 Task: Open Card Card0000000148 in Board Board0000000037 in Workspace WS0000000013 in Trello. Add Member Nikrathi889@gmail.com to Card Card0000000148 in Board Board0000000037 in Workspace WS0000000013 in Trello. Add Red Label titled Label0000000148 to Card Card0000000148 in Board Board0000000037 in Workspace WS0000000013 in Trello. Add Checklist CL0000000148 to Card Card0000000148 in Board Board0000000037 in Workspace WS0000000013 in Trello. Add Dates with Start Date as Jul 01 2023 and Due Date as Jul 31 2023 to Card Card0000000148 in Board Board0000000037 in Workspace WS0000000013 in Trello
Action: Mouse moved to (329, 615)
Screenshot: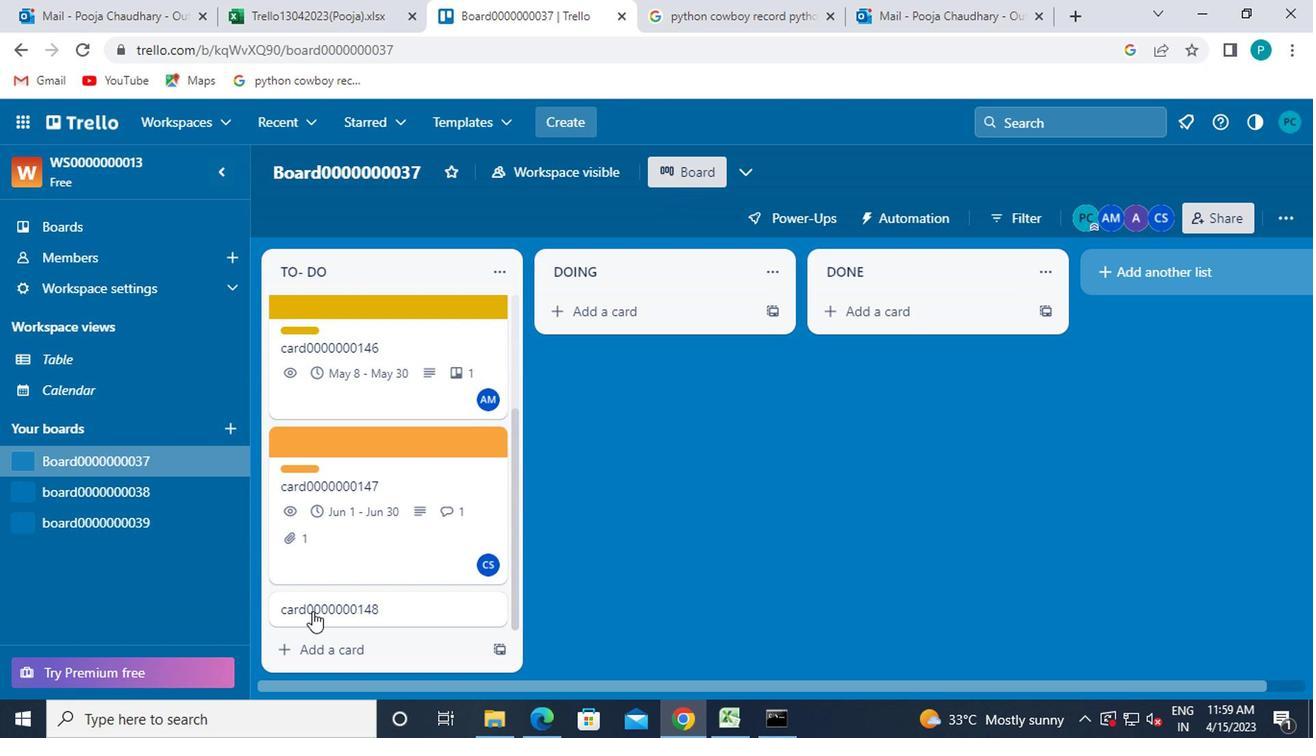
Action: Mouse pressed left at (329, 615)
Screenshot: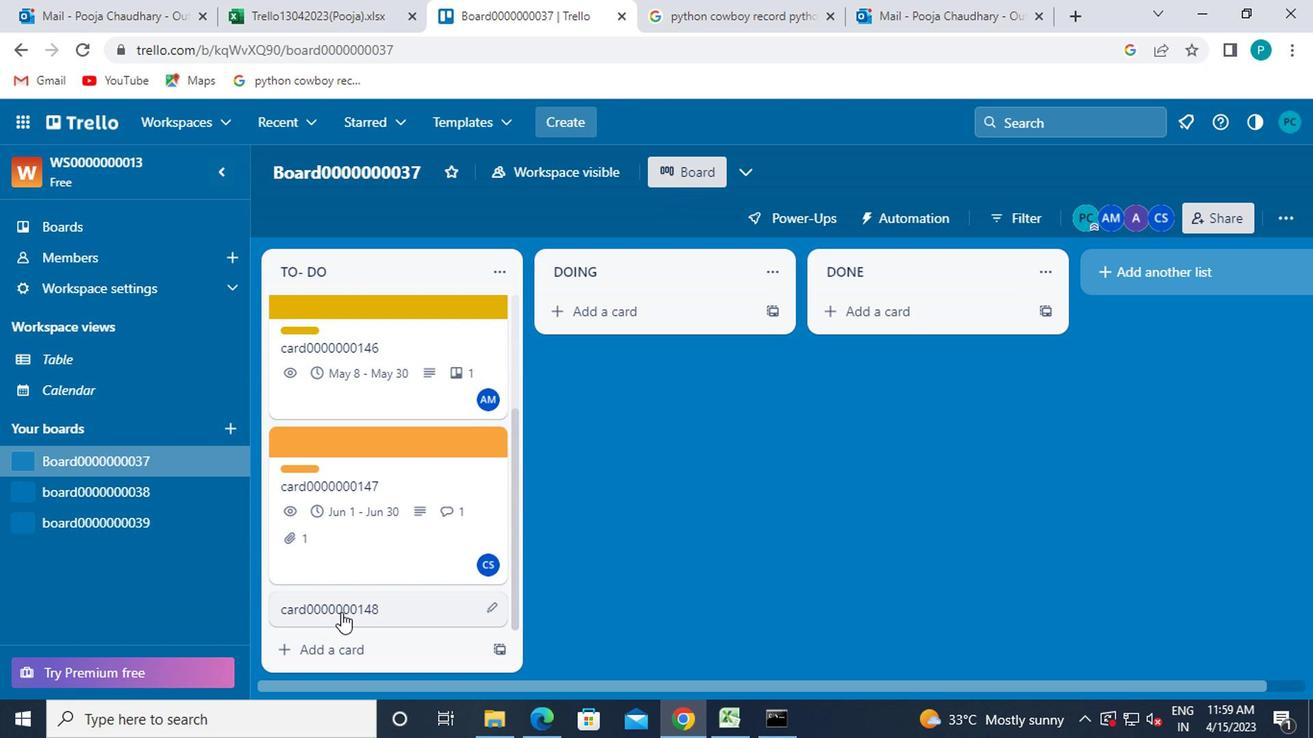 
Action: Mouse moved to (929, 344)
Screenshot: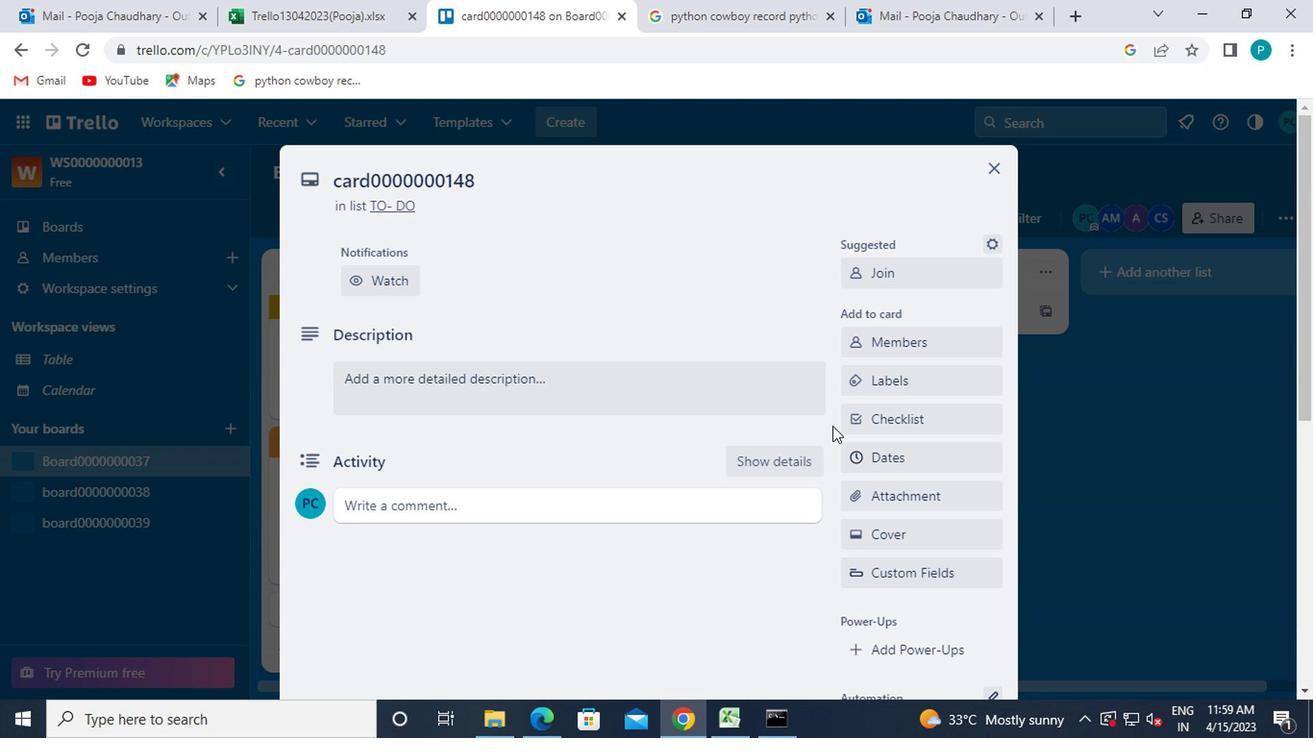 
Action: Mouse pressed left at (929, 344)
Screenshot: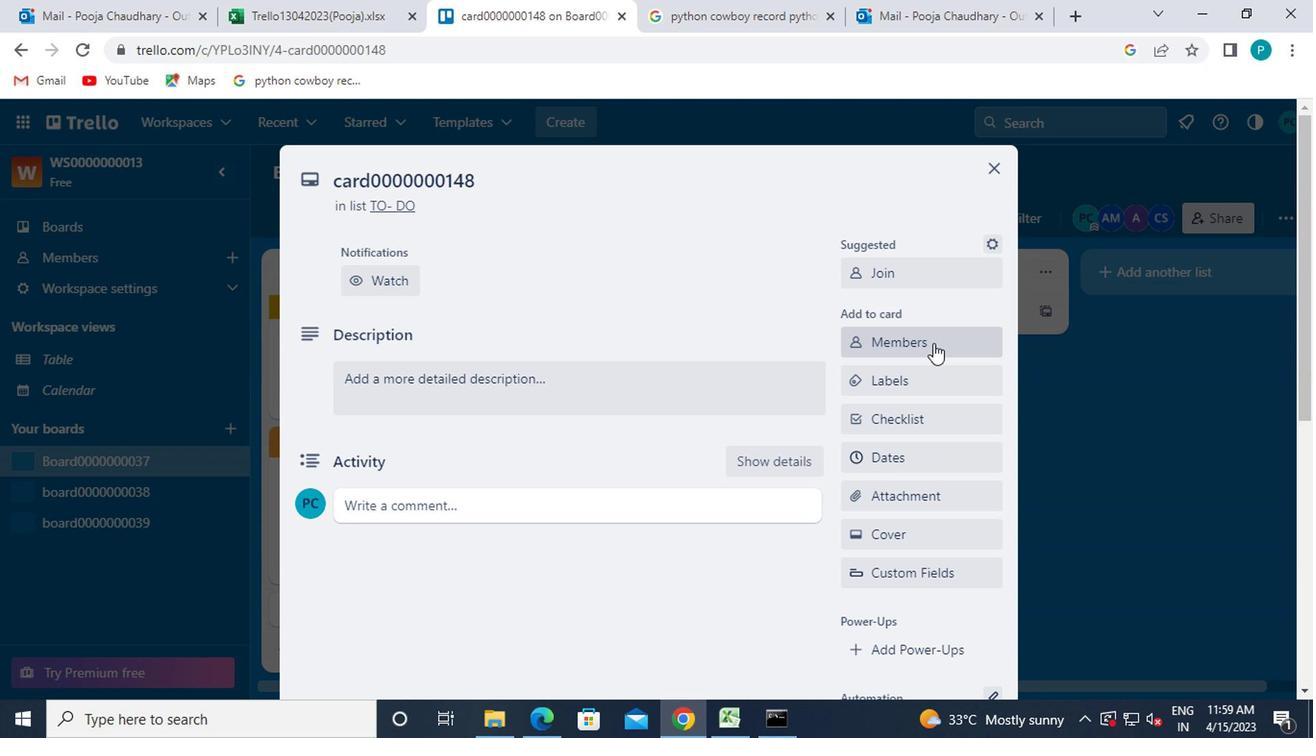 
Action: Mouse moved to (881, 215)
Screenshot: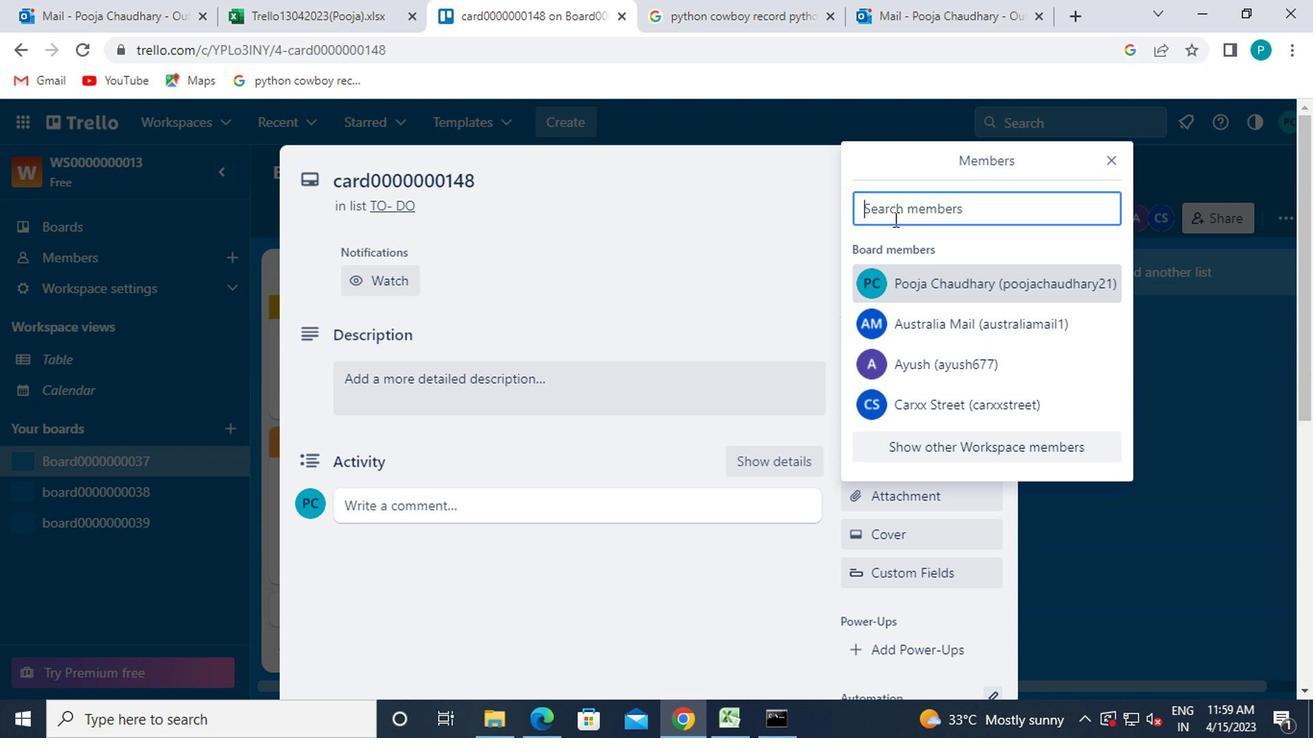 
Action: Mouse pressed left at (881, 215)
Screenshot: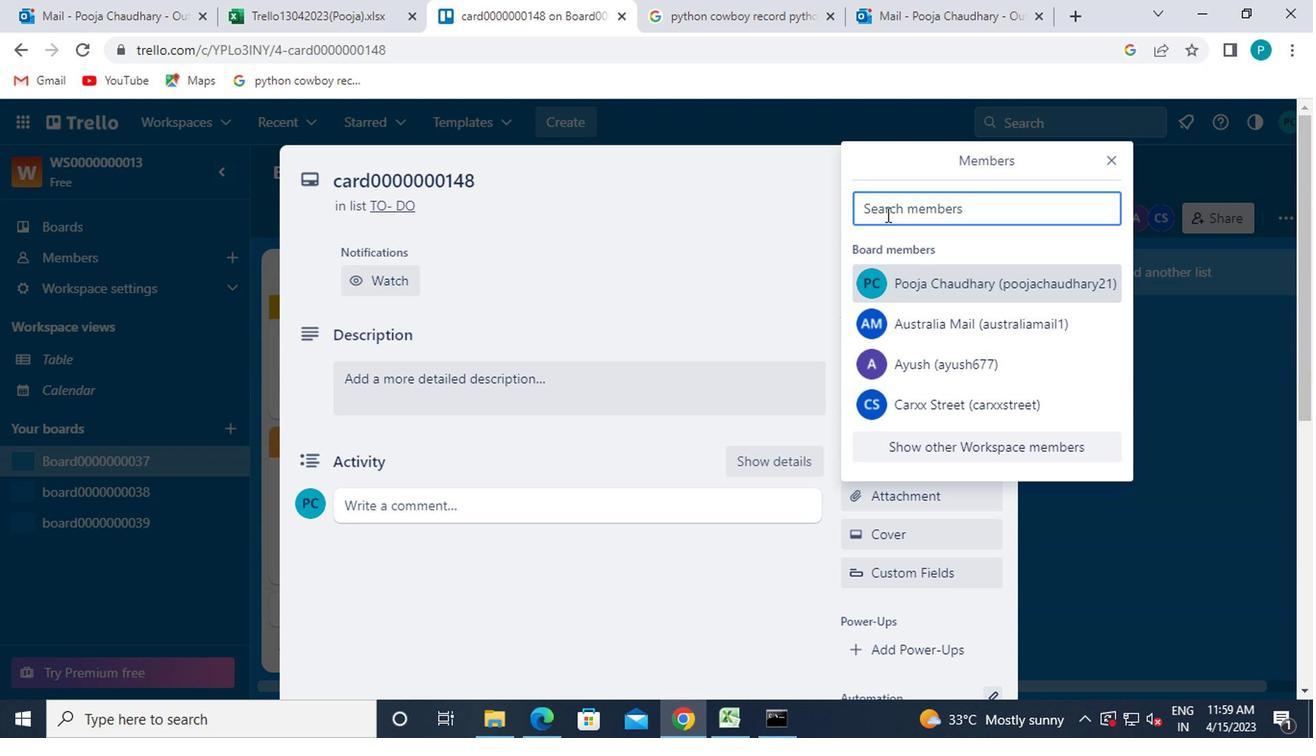 
Action: Key pressed nikrathi899<Key.shift>@GMAIL.COM
Screenshot: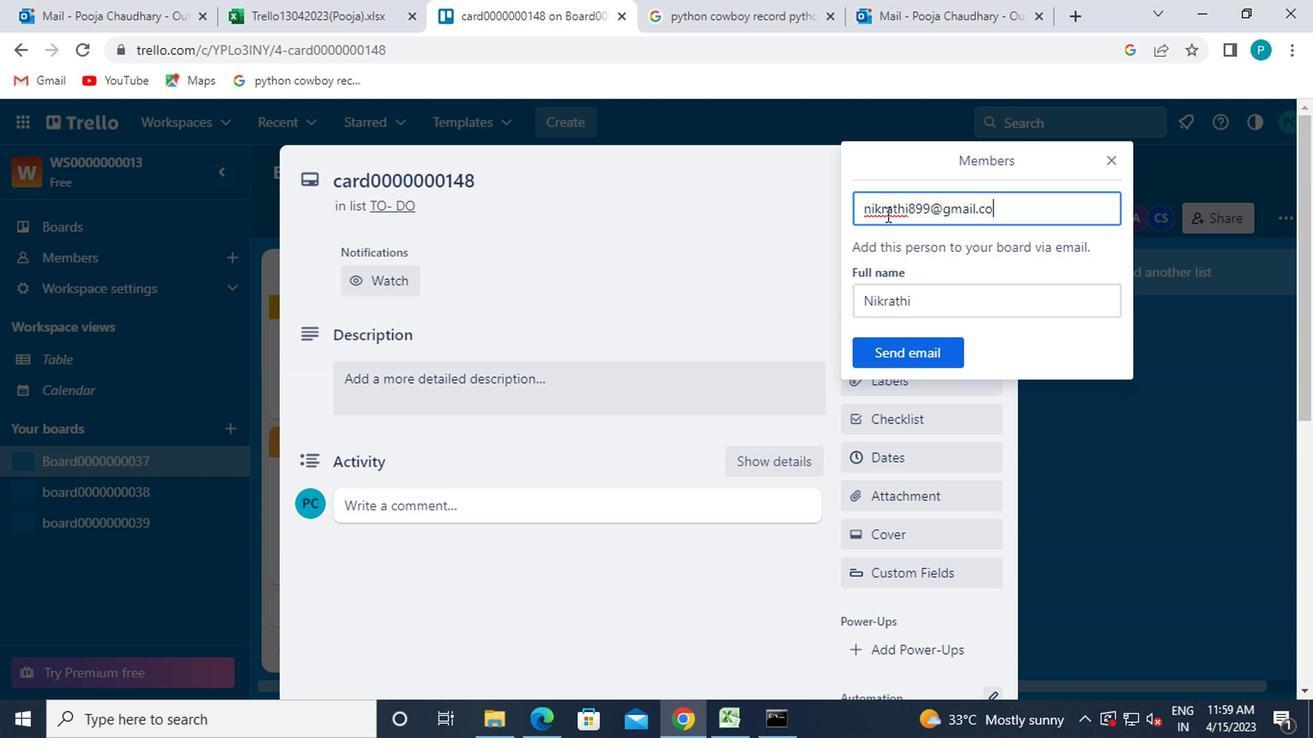 
Action: Mouse moved to (879, 342)
Screenshot: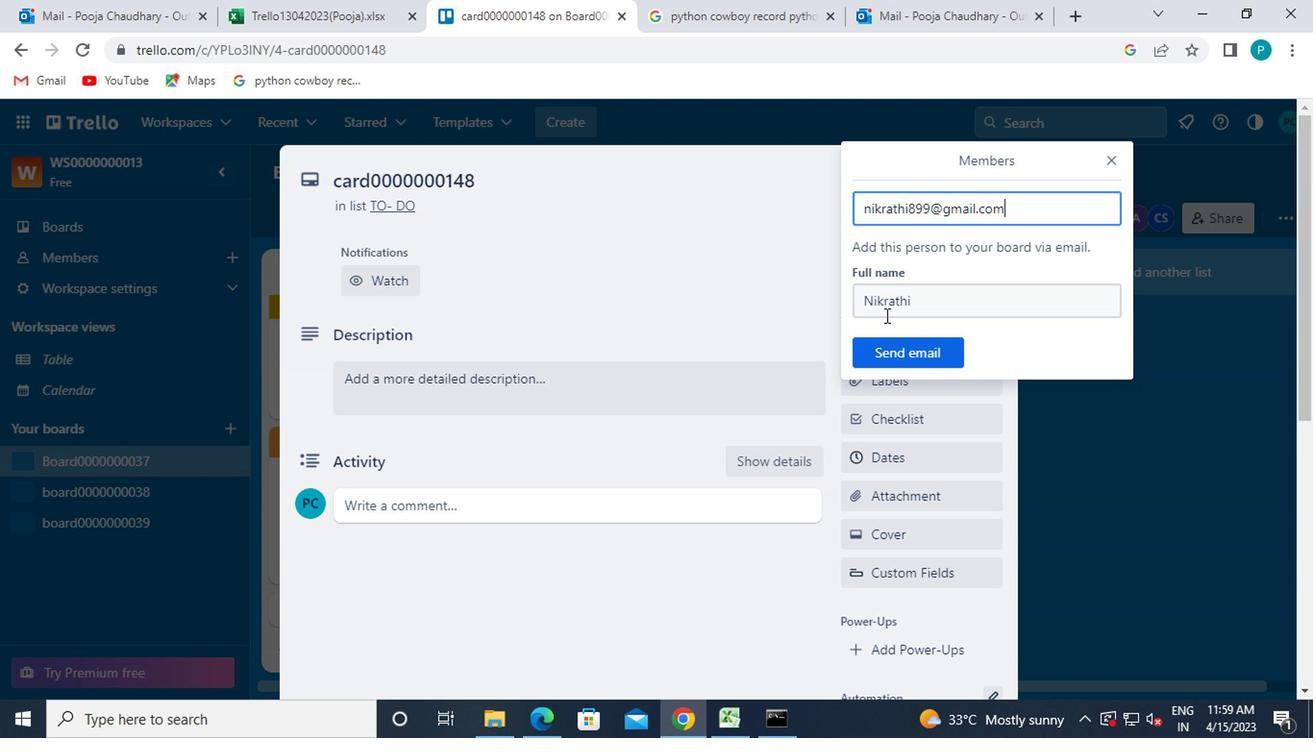 
Action: Mouse pressed left at (879, 342)
Screenshot: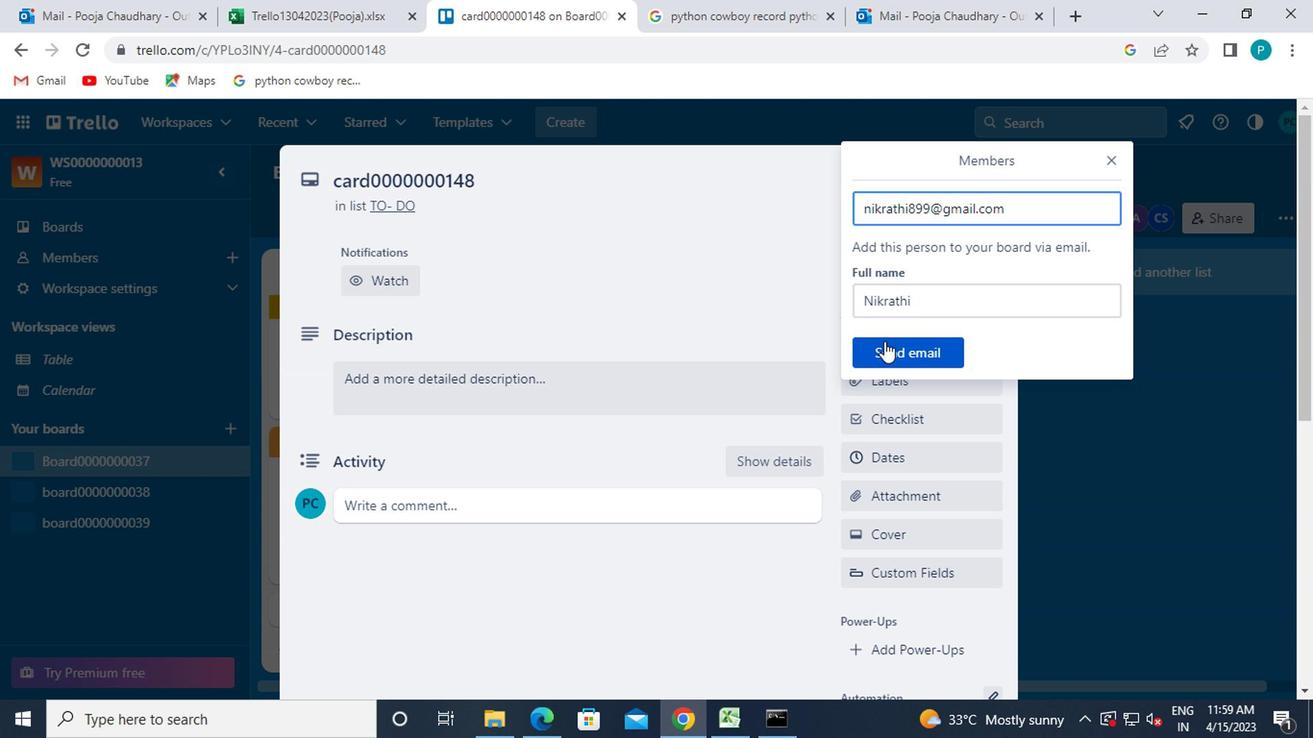 
Action: Mouse moved to (877, 384)
Screenshot: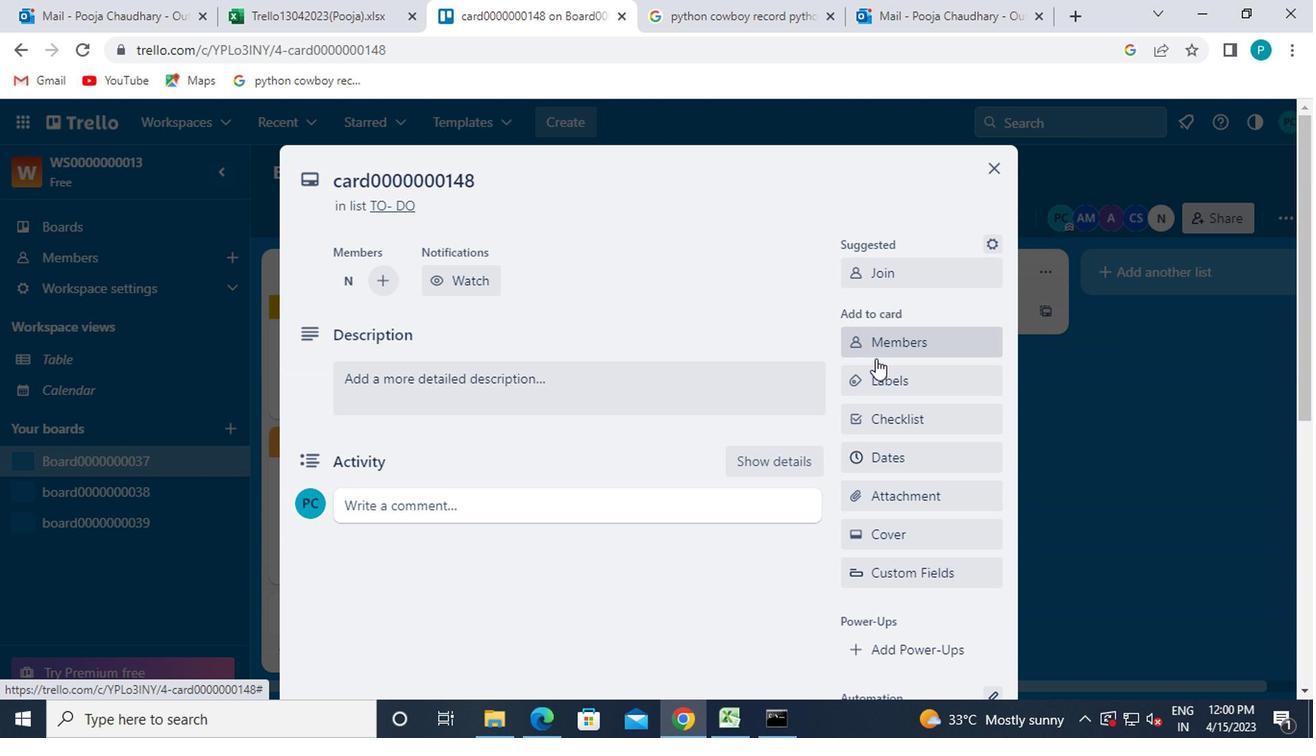 
Action: Mouse pressed left at (877, 384)
Screenshot: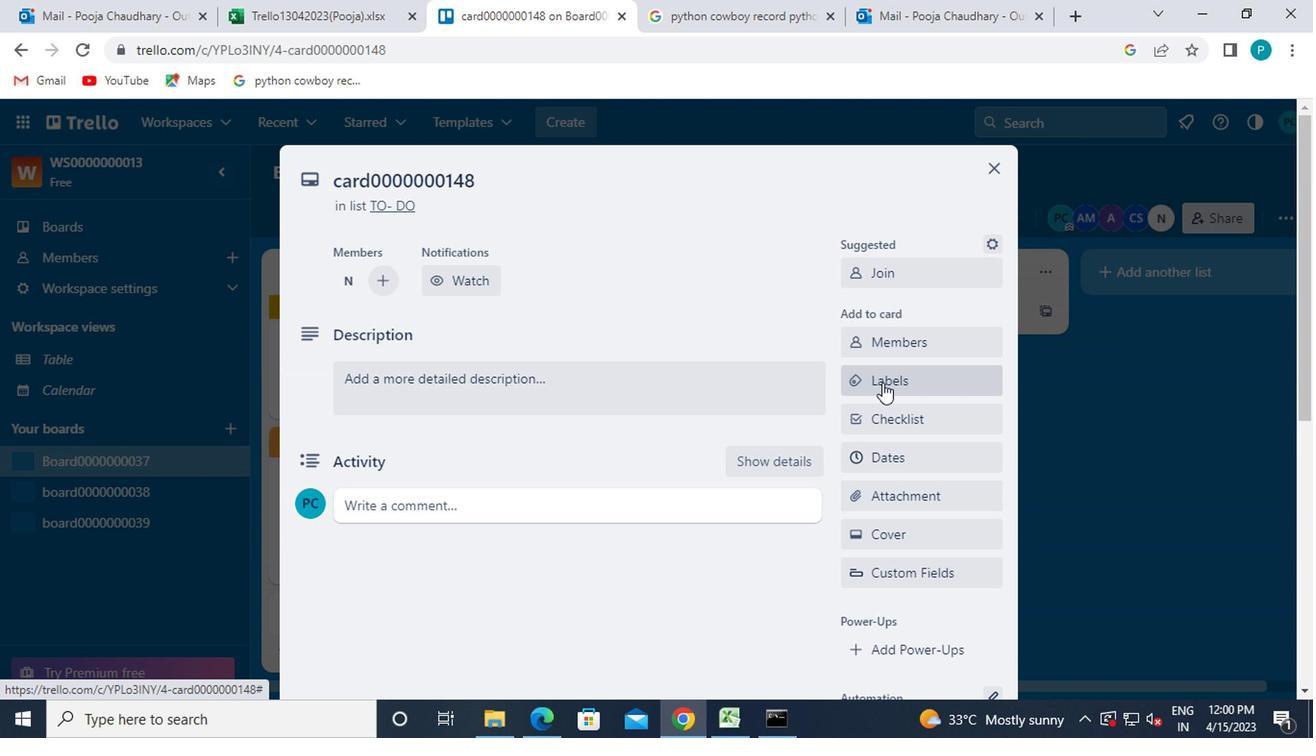 
Action: Mouse moved to (927, 602)
Screenshot: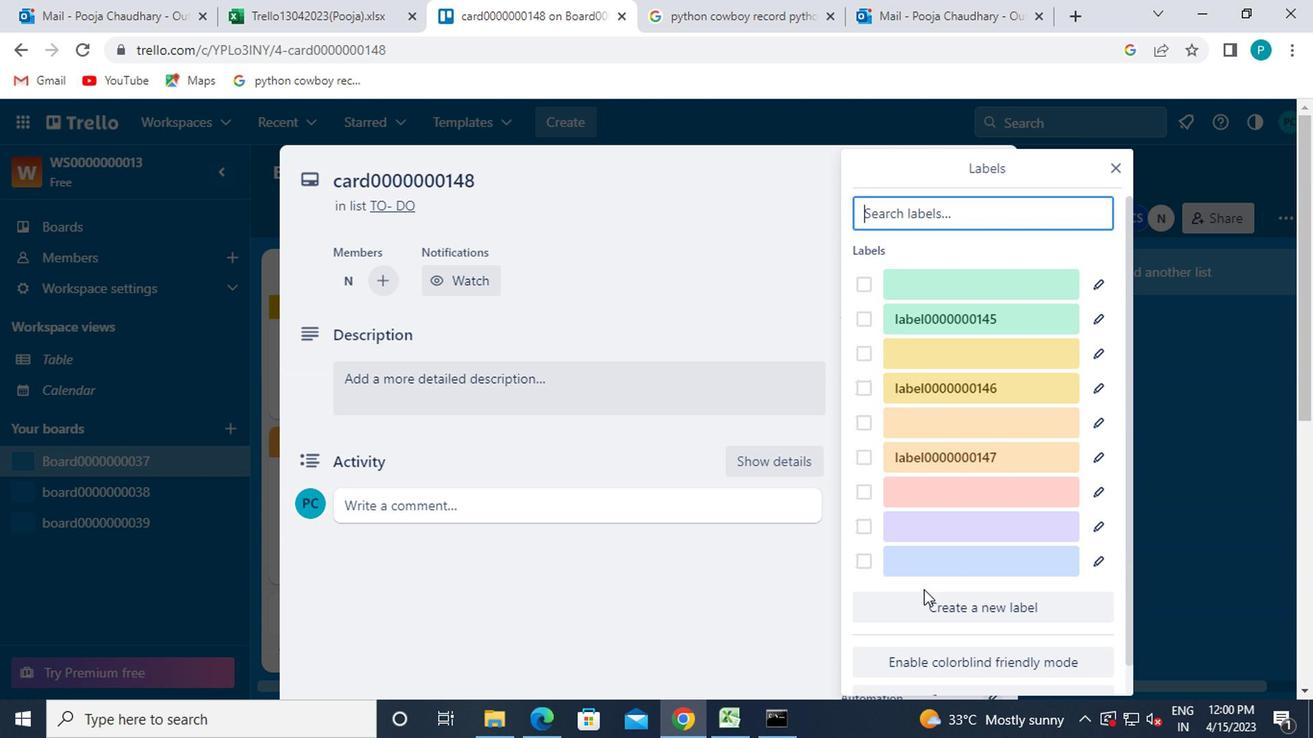 
Action: Mouse pressed left at (927, 602)
Screenshot: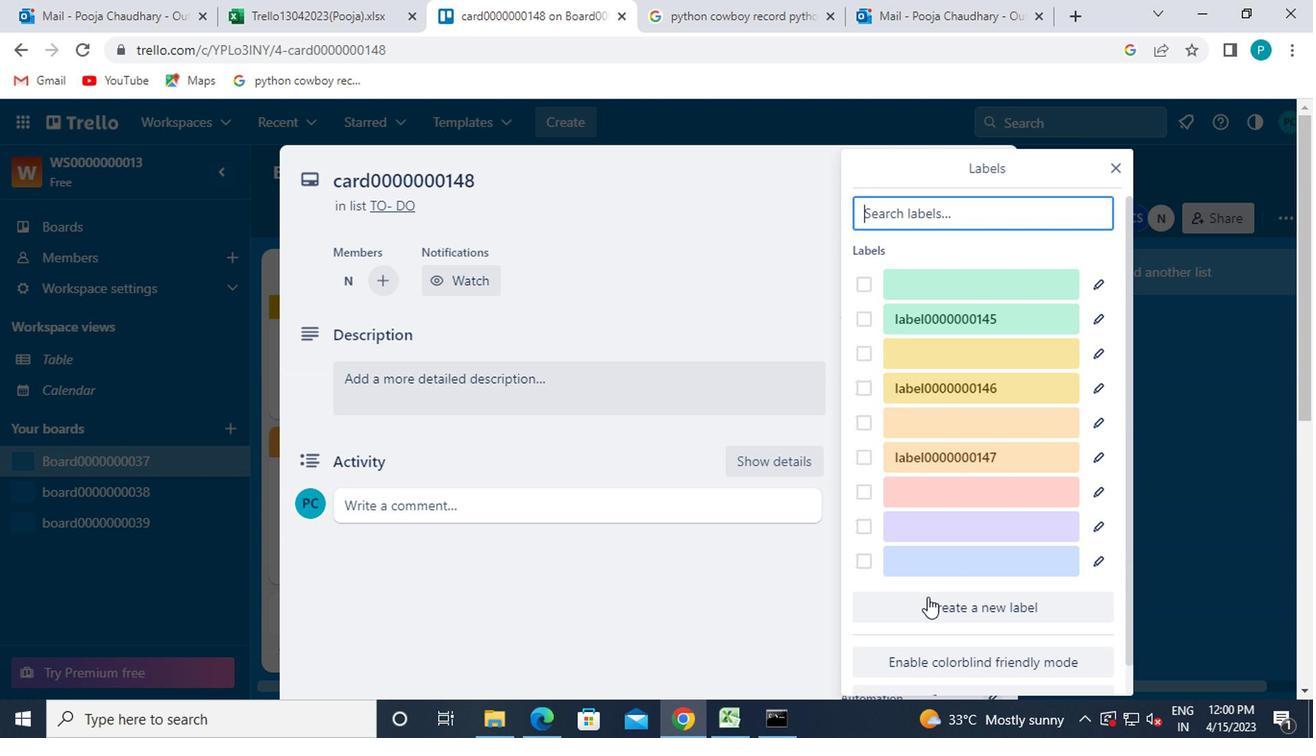 
Action: Mouse moved to (1033, 443)
Screenshot: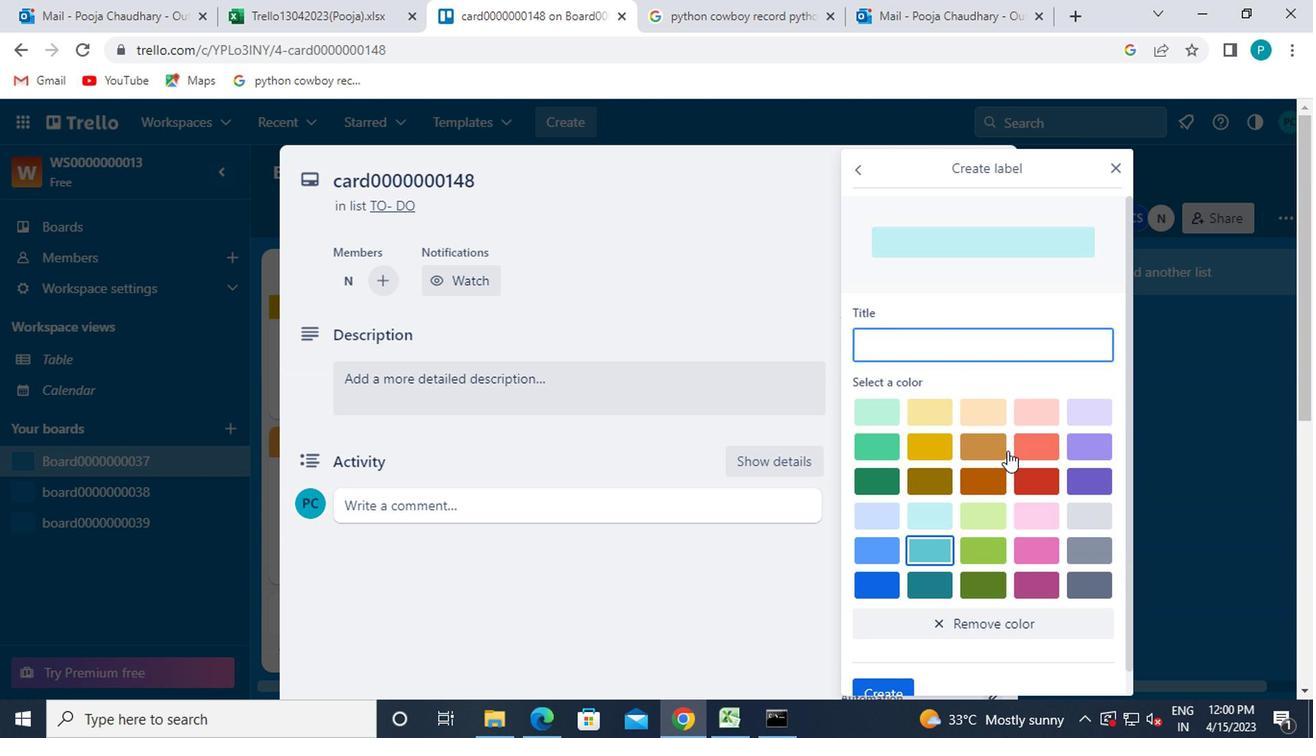 
Action: Mouse pressed left at (1033, 443)
Screenshot: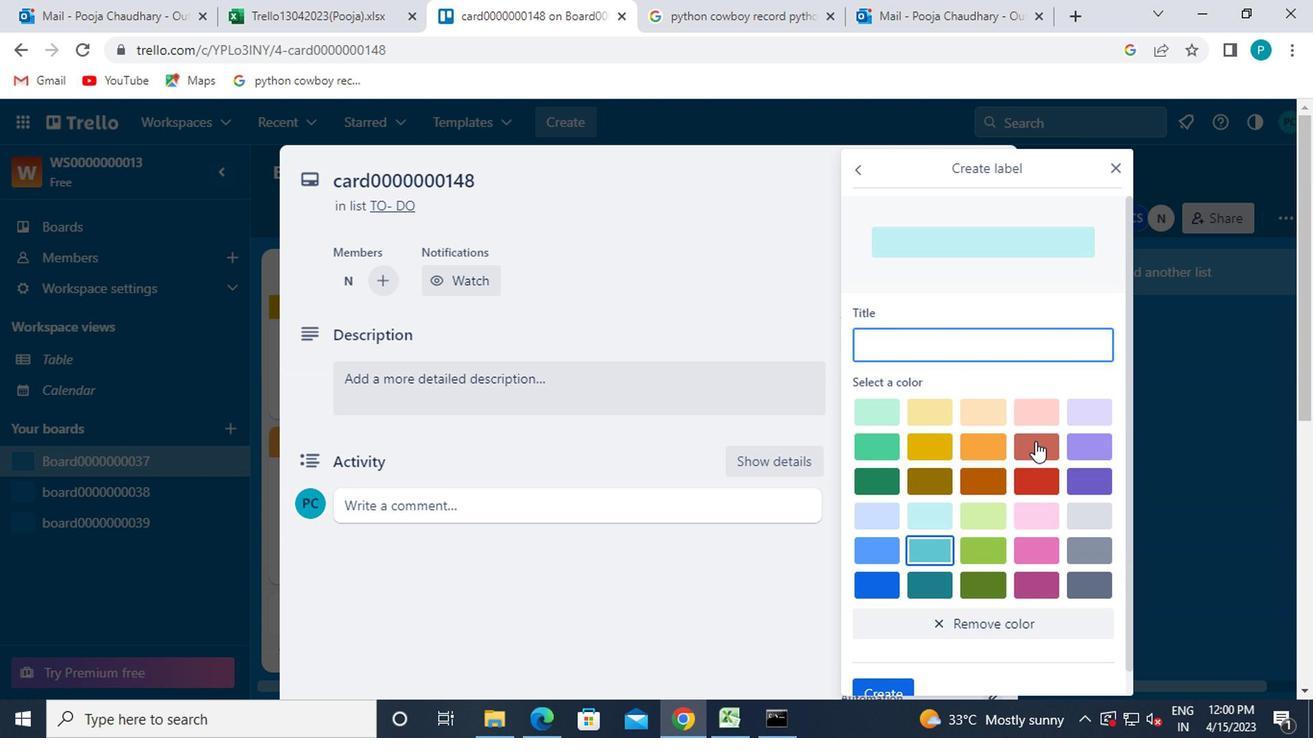 
Action: Mouse moved to (923, 331)
Screenshot: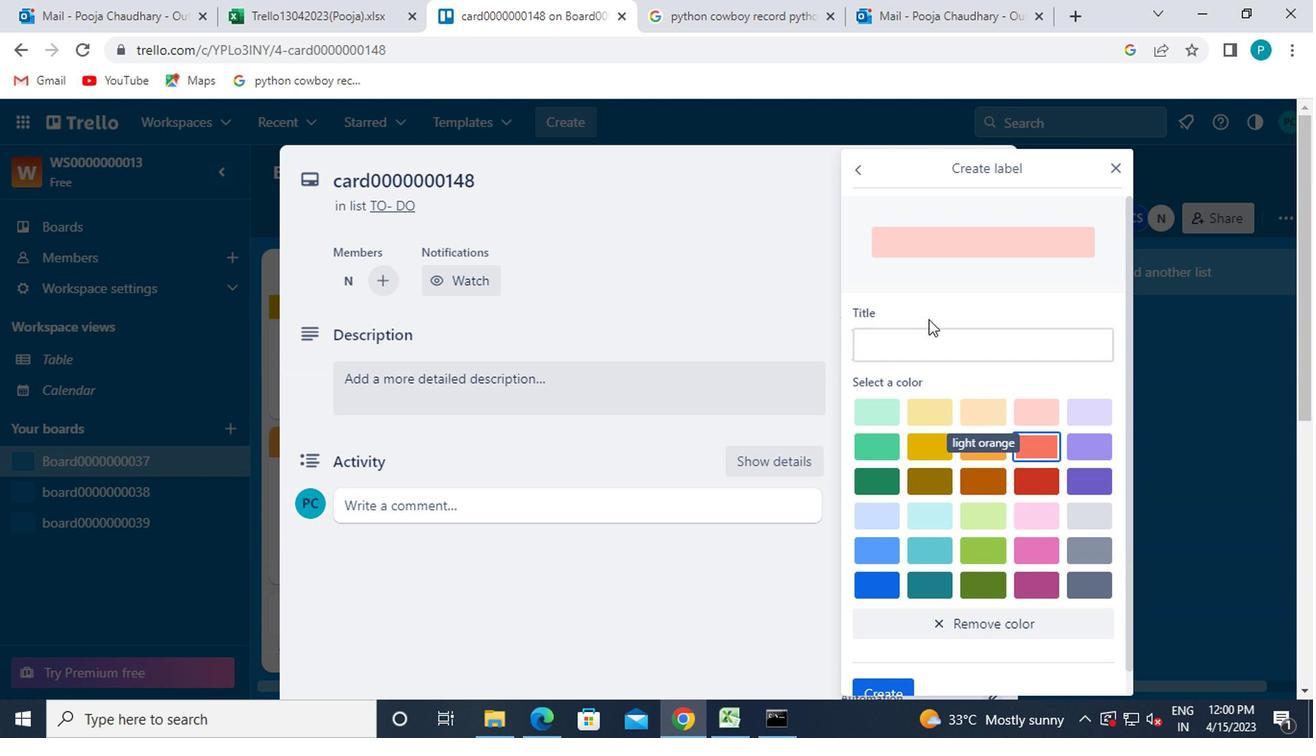 
Action: Mouse pressed left at (923, 331)
Screenshot: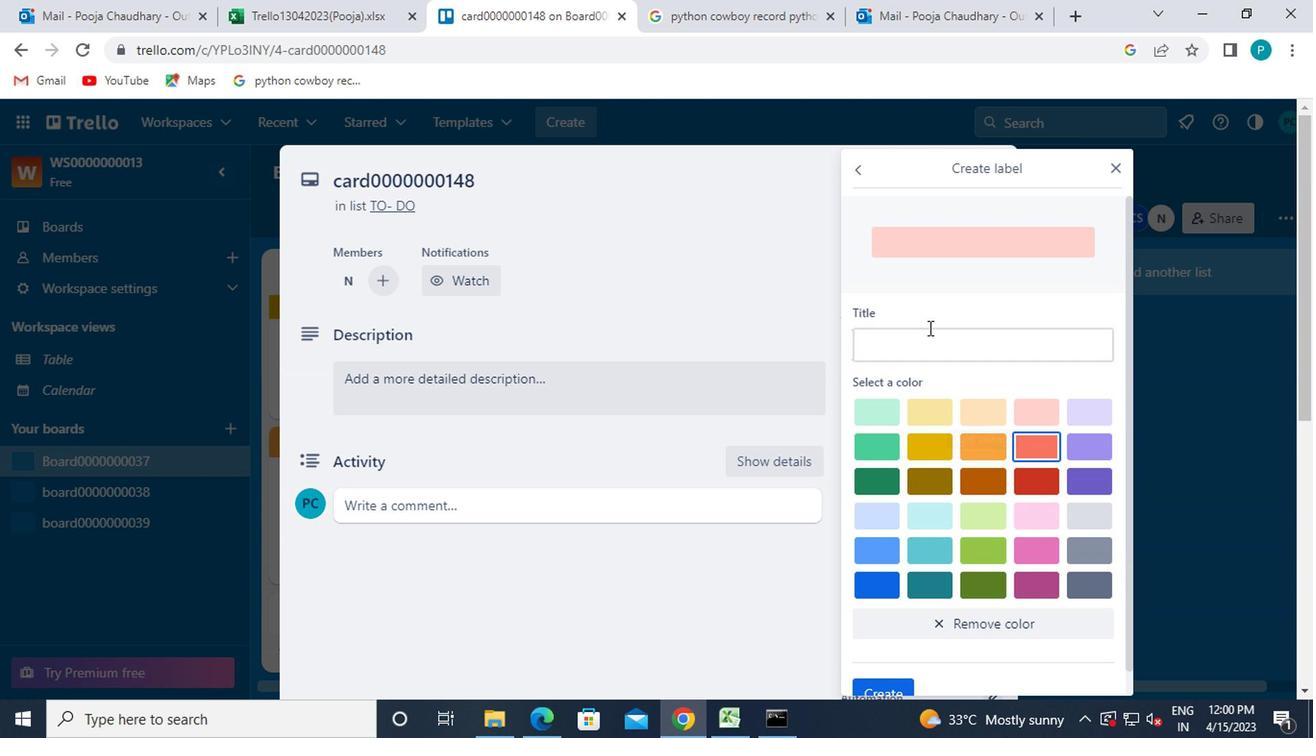 
Action: Mouse moved to (923, 331)
Screenshot: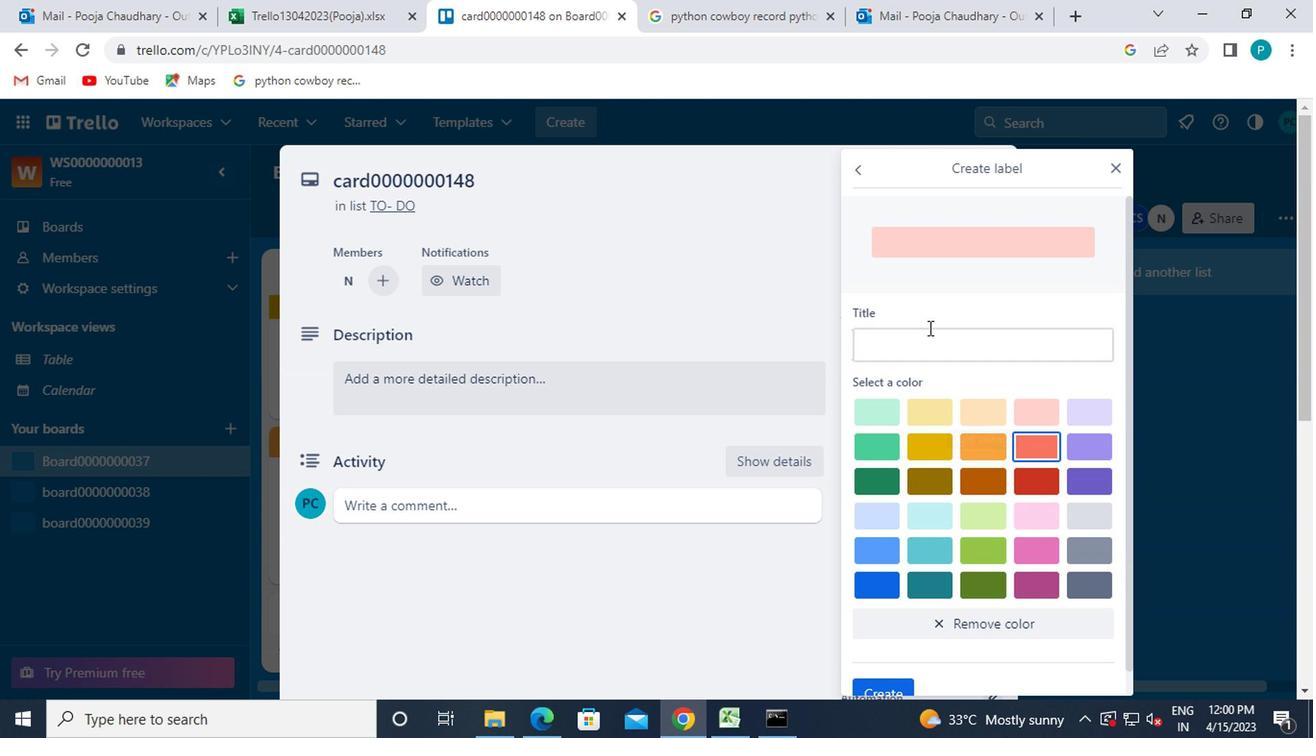 
Action: Key pressed K<Key.backspace>LABEL0000000148
Screenshot: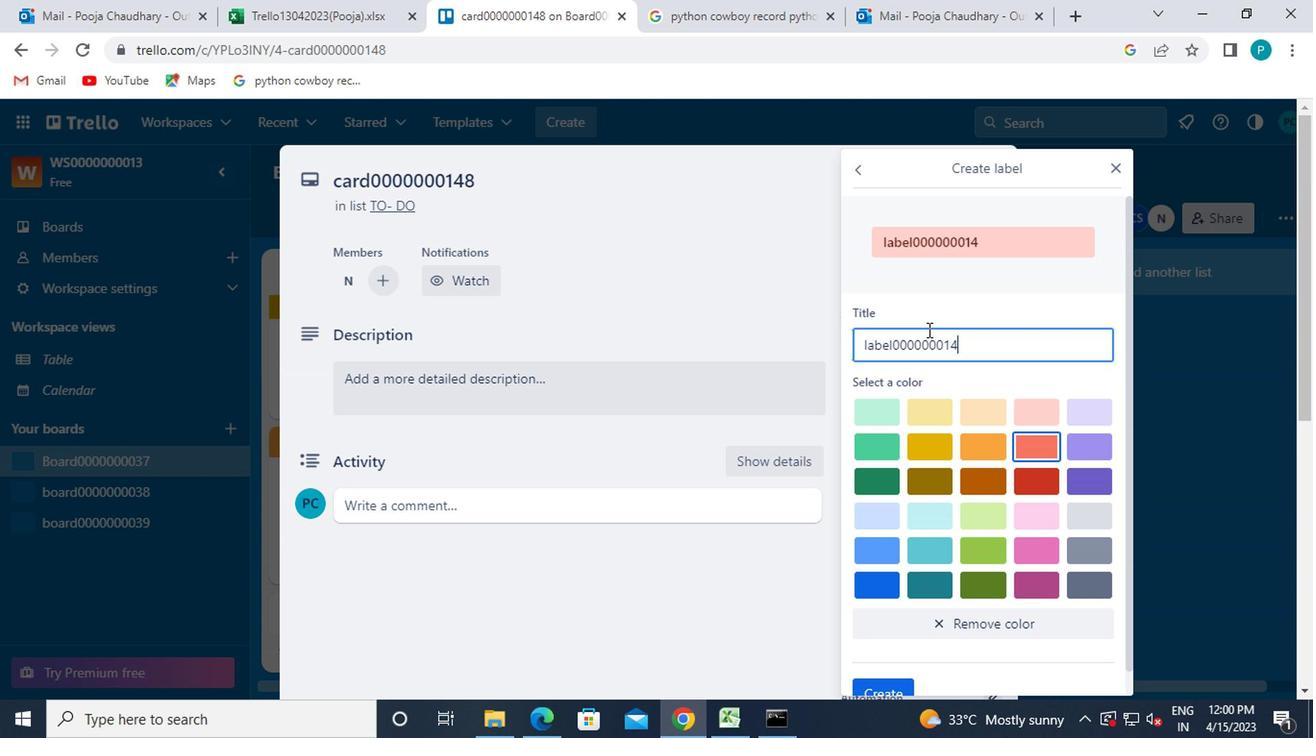 
Action: Mouse moved to (927, 391)
Screenshot: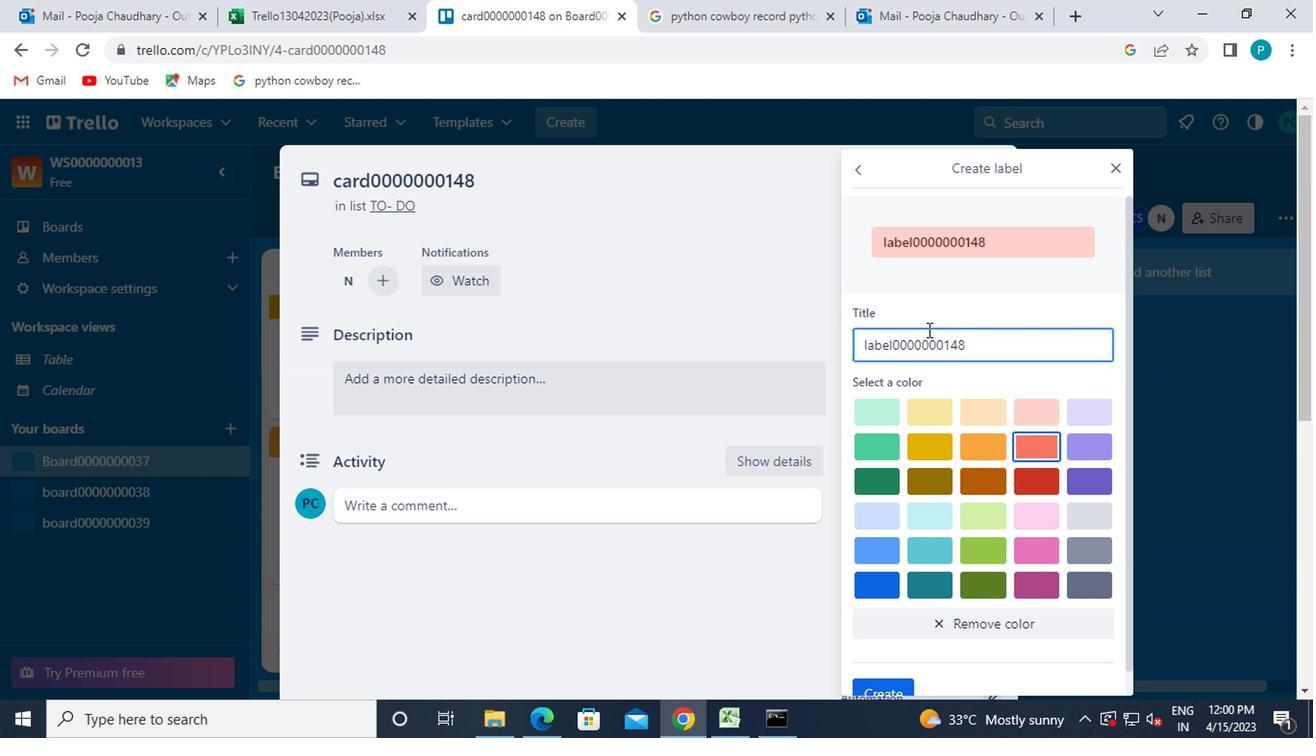 
Action: Mouse scrolled (927, 390) with delta (0, -1)
Screenshot: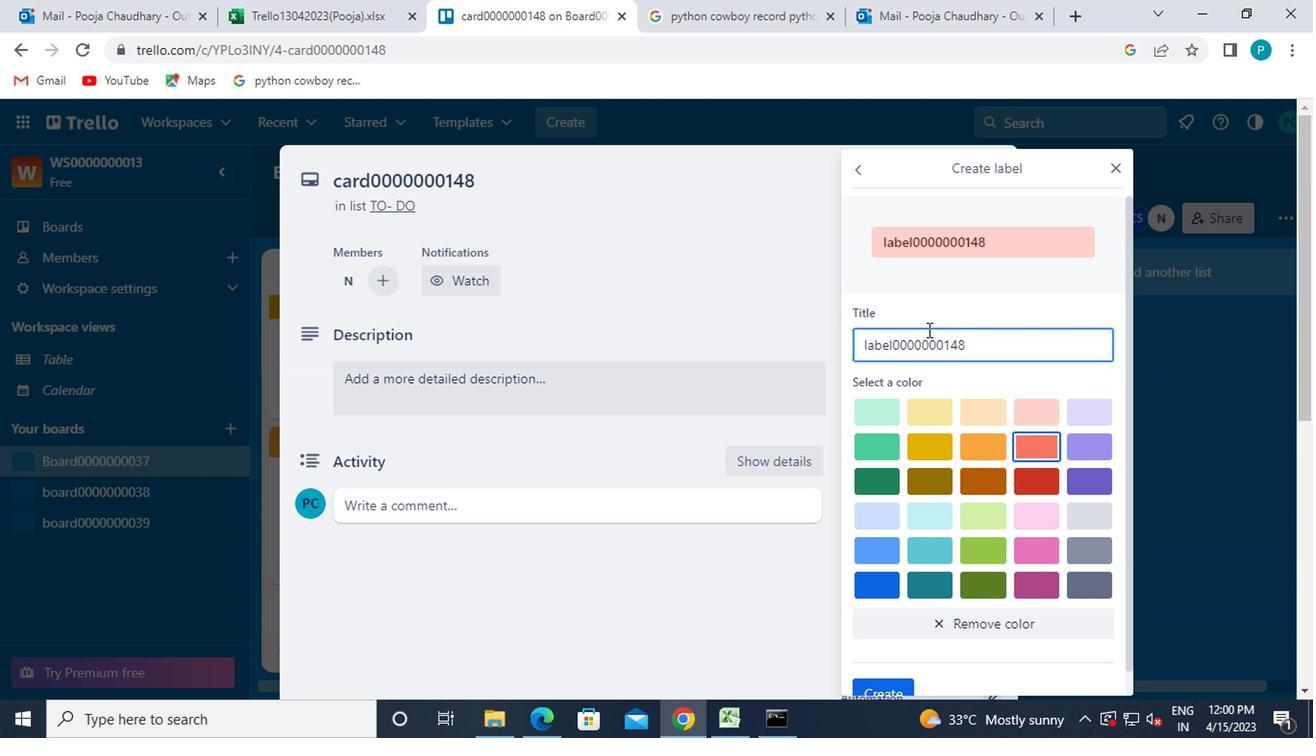
Action: Mouse moved to (927, 407)
Screenshot: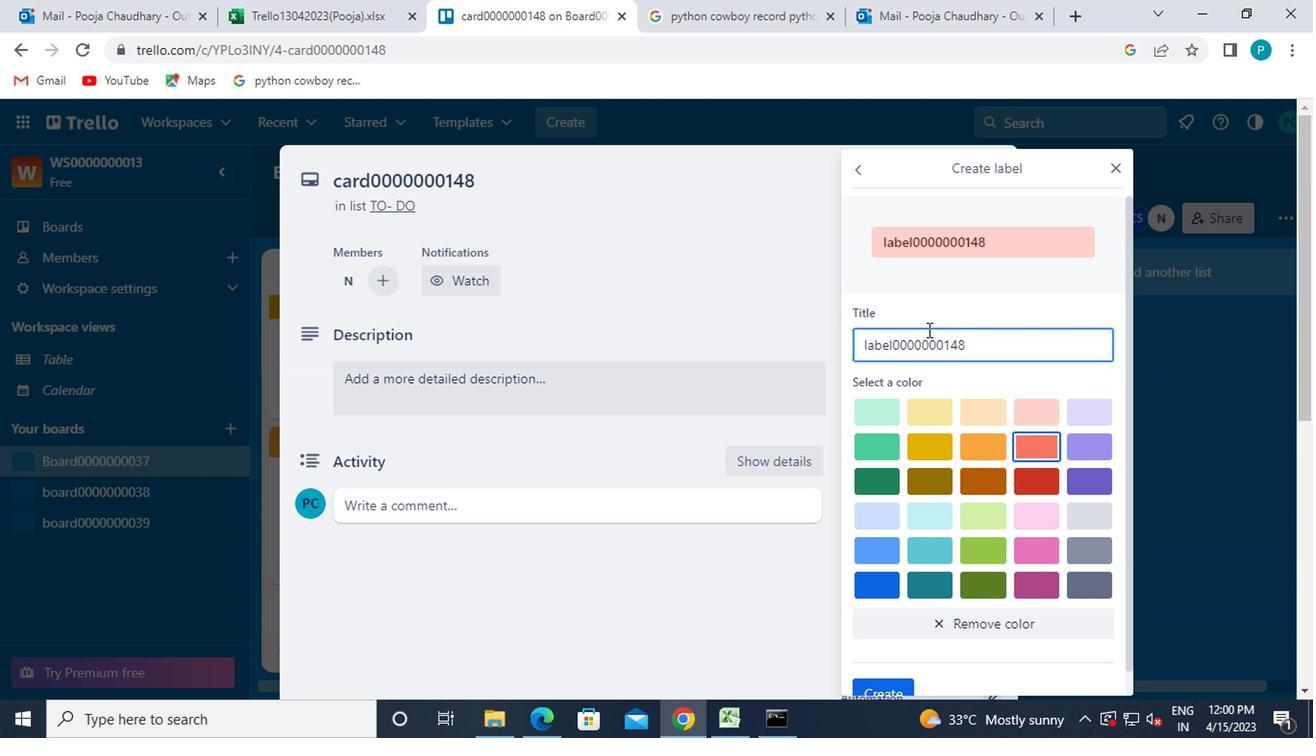 
Action: Mouse scrolled (927, 406) with delta (0, -1)
Screenshot: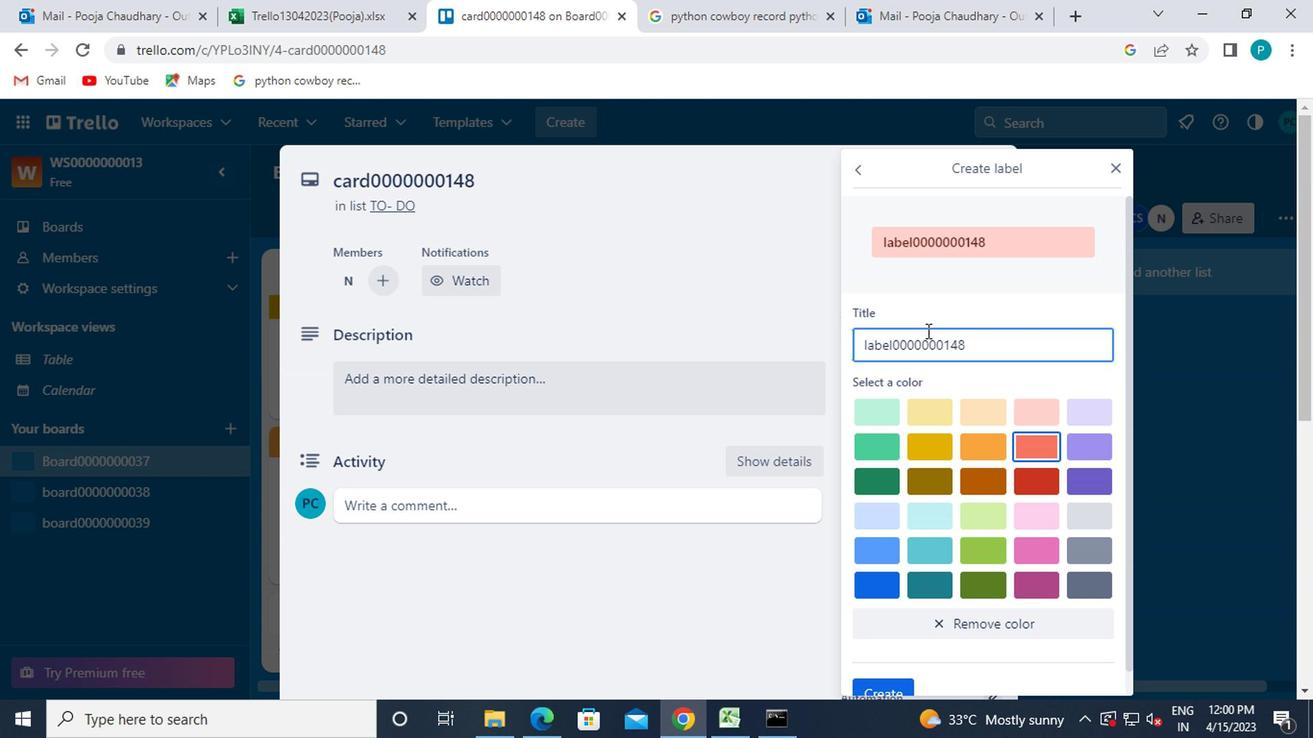 
Action: Mouse moved to (860, 678)
Screenshot: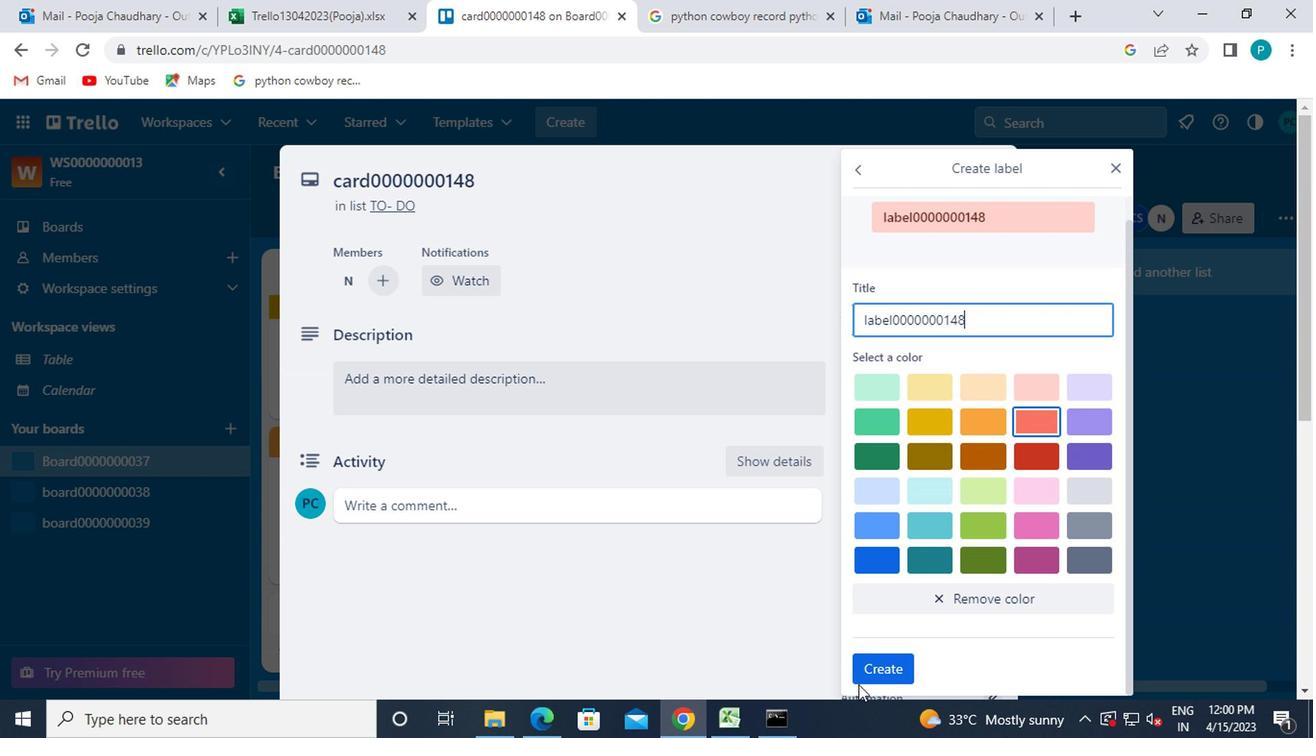 
Action: Mouse pressed left at (860, 678)
Screenshot: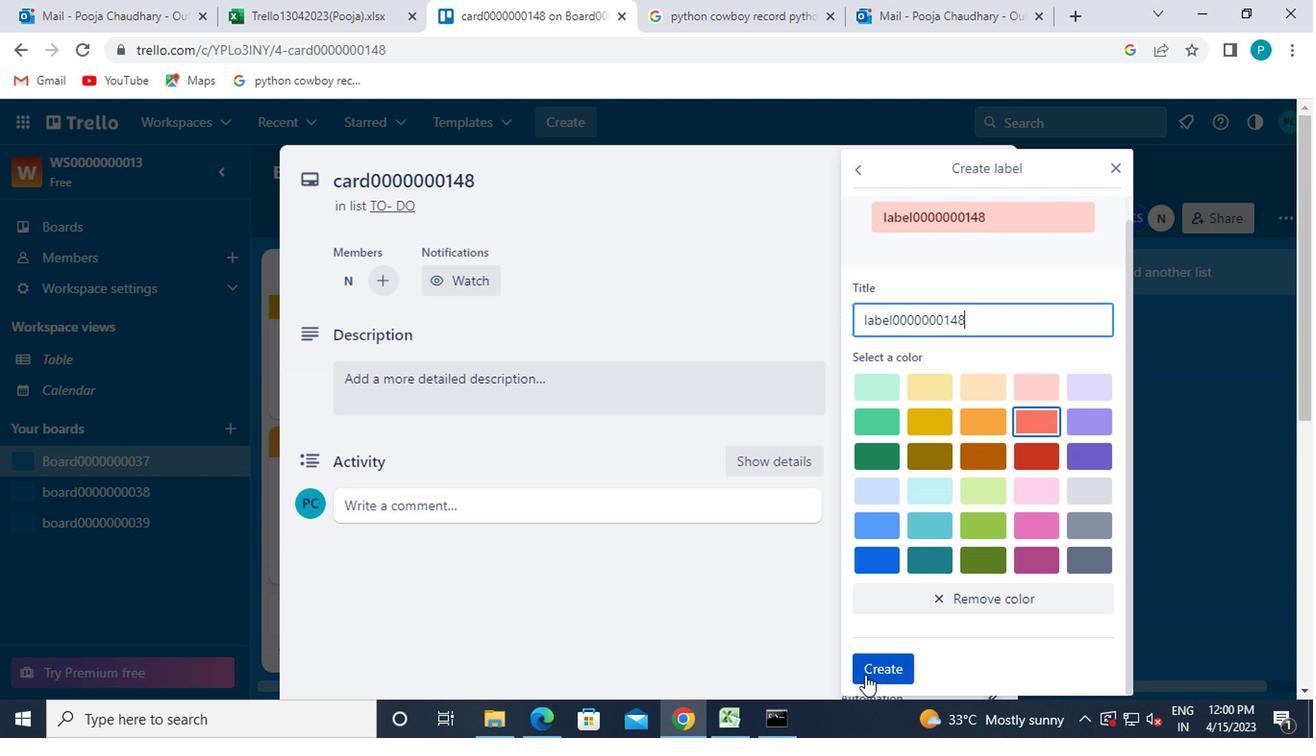 
Action: Mouse moved to (1115, 173)
Screenshot: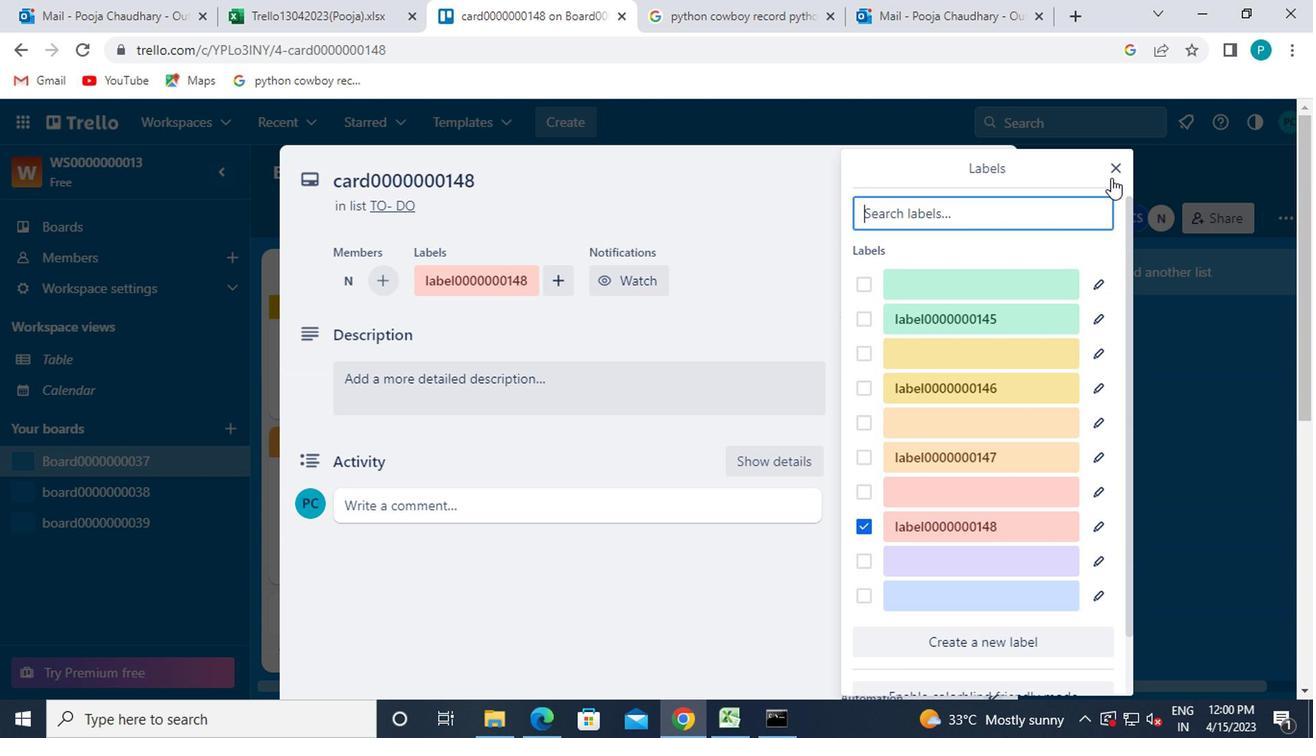 
Action: Mouse pressed left at (1115, 173)
Screenshot: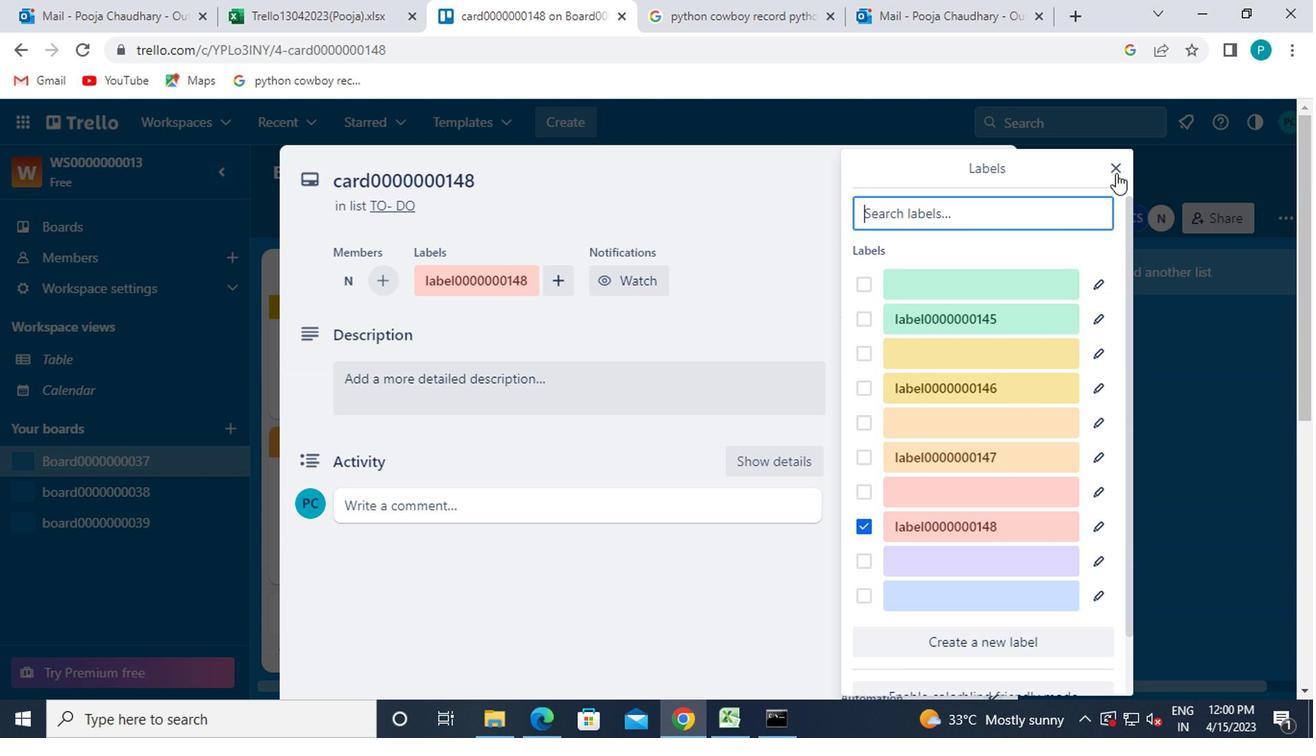 
Action: Mouse moved to (968, 420)
Screenshot: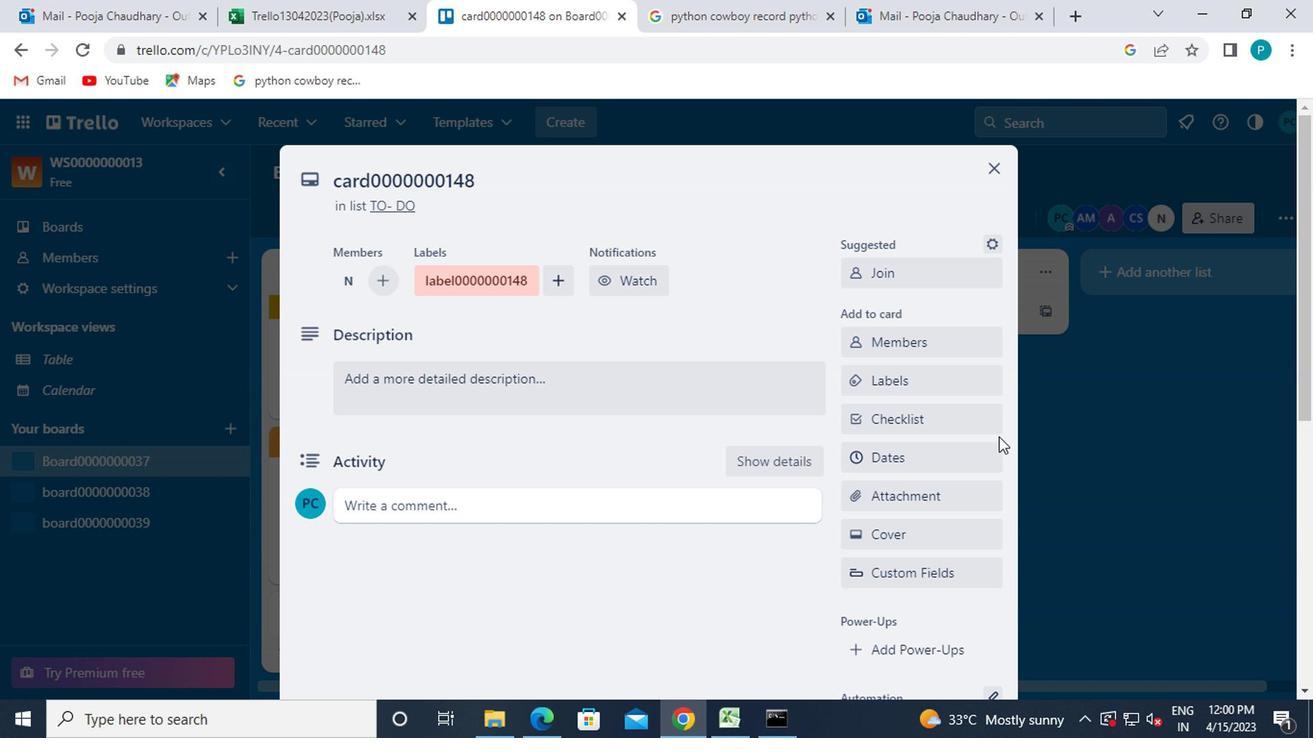 
Action: Mouse pressed left at (968, 420)
Screenshot: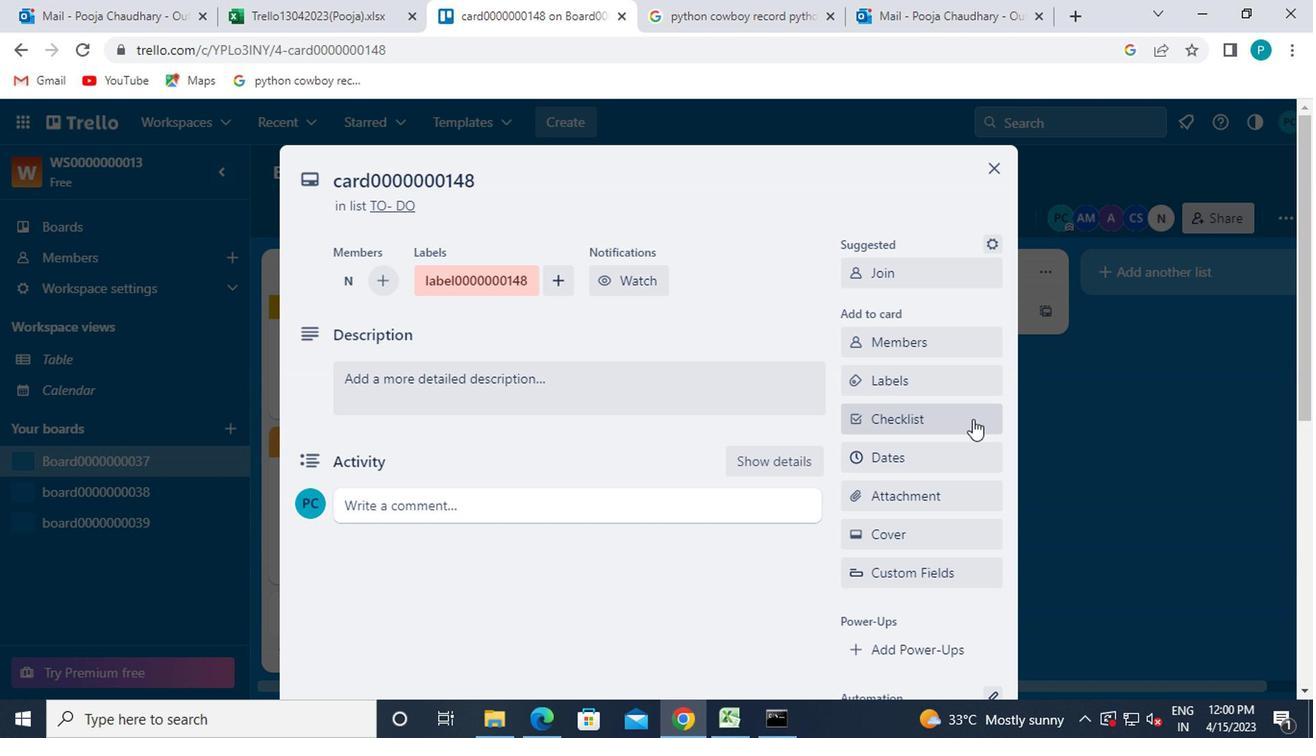 
Action: Mouse moved to (906, 525)
Screenshot: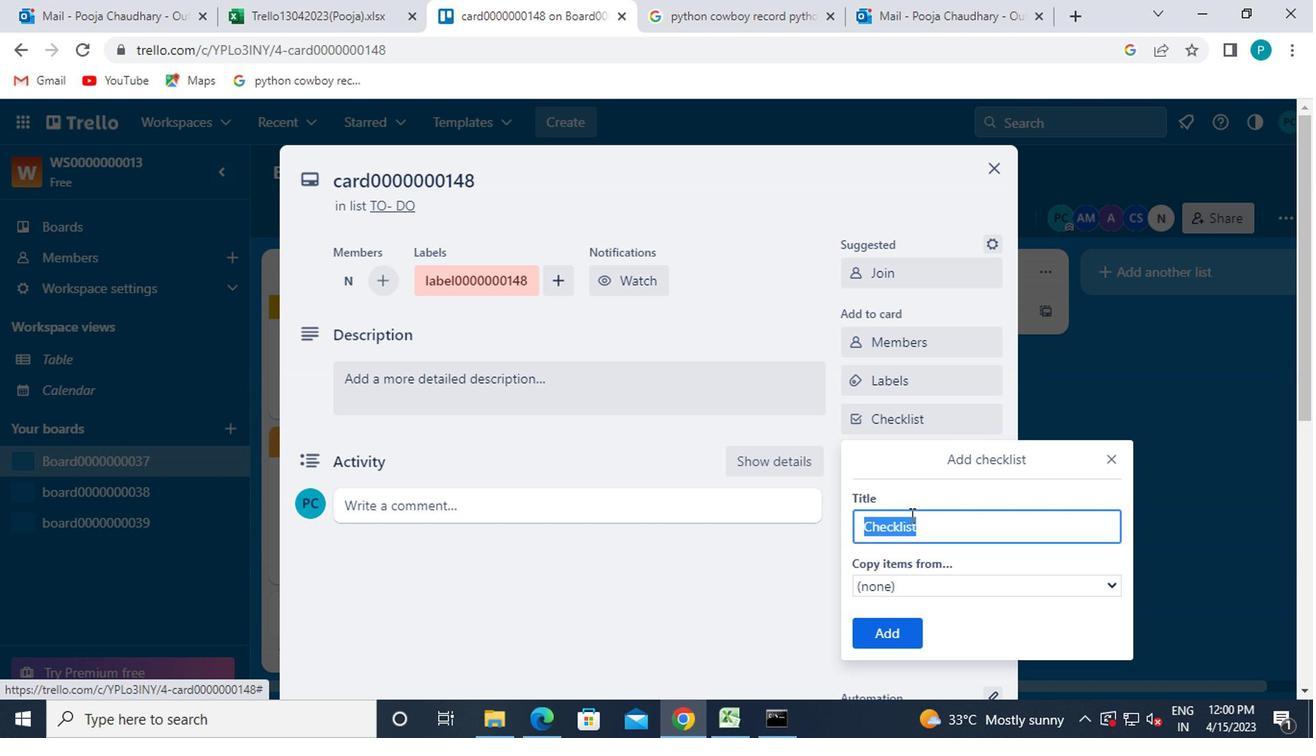 
Action: Key pressed <Key.caps_lock>CL0000000148
Screenshot: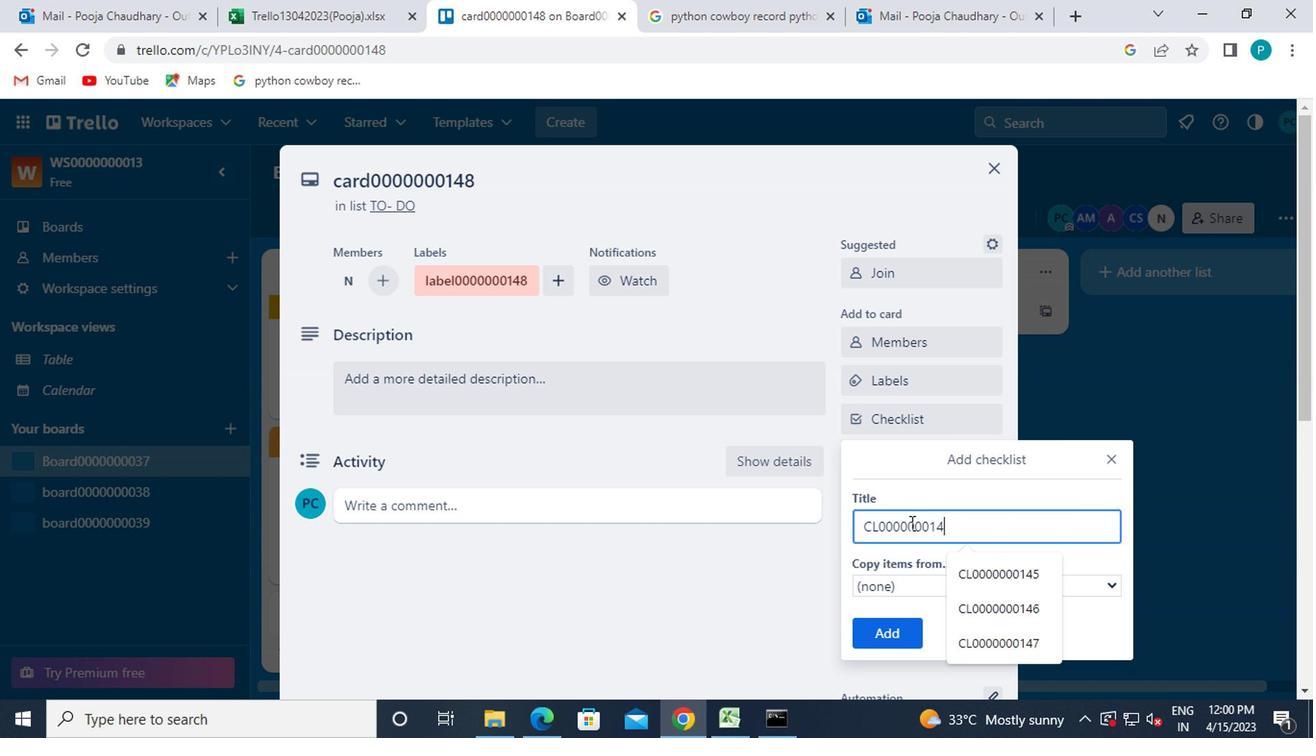 
Action: Mouse moved to (884, 637)
Screenshot: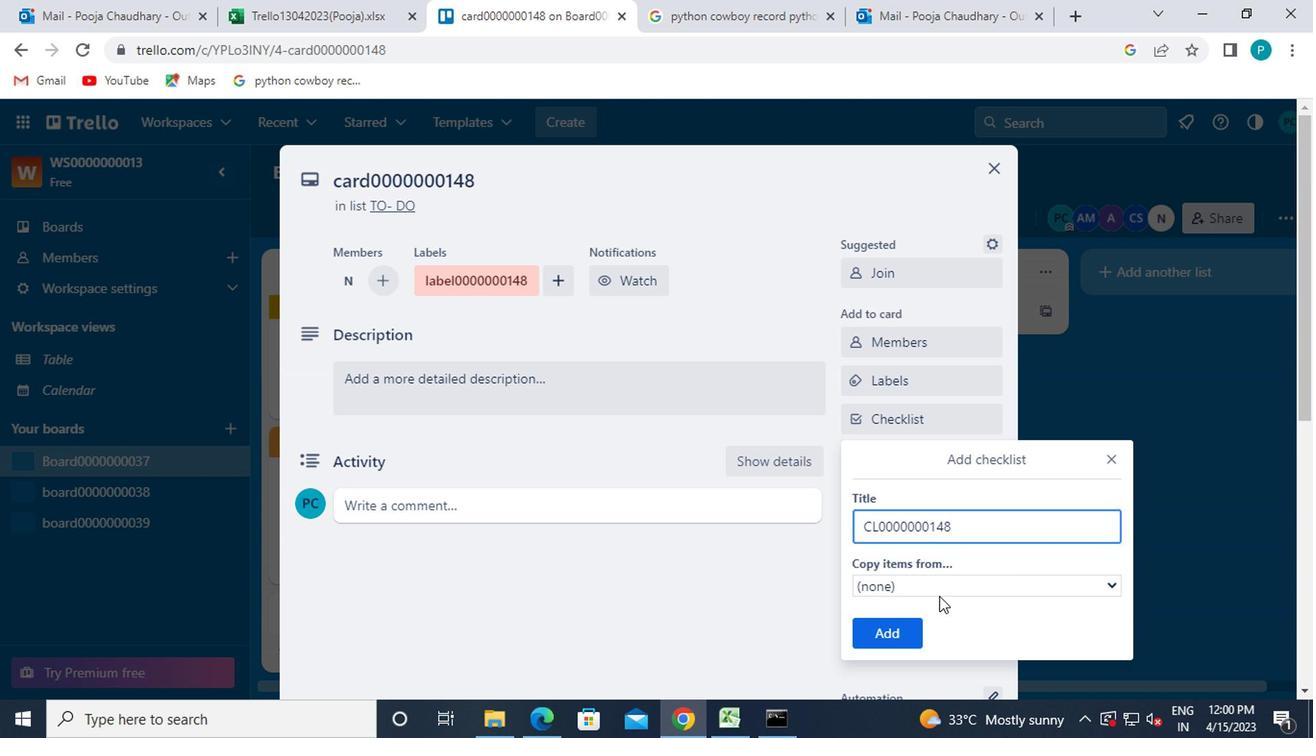 
Action: Mouse pressed left at (884, 637)
Screenshot: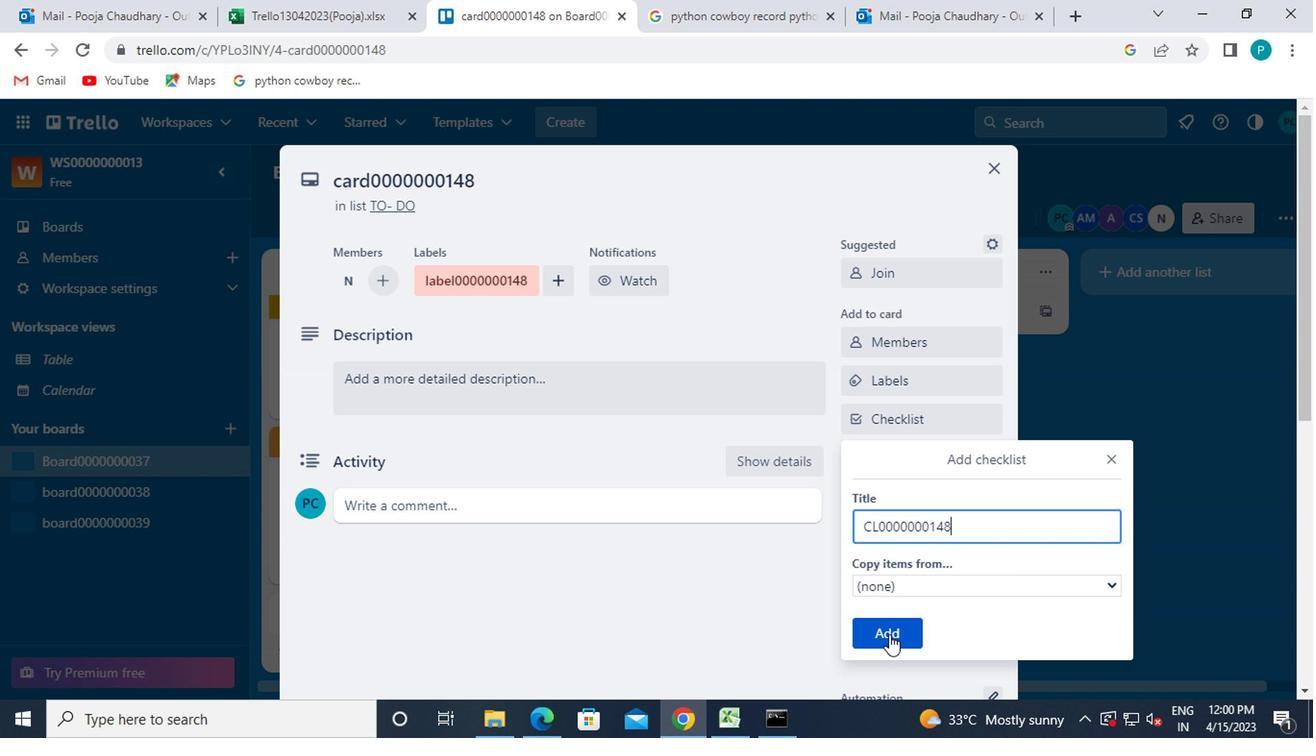 
Action: Mouse moved to (918, 465)
Screenshot: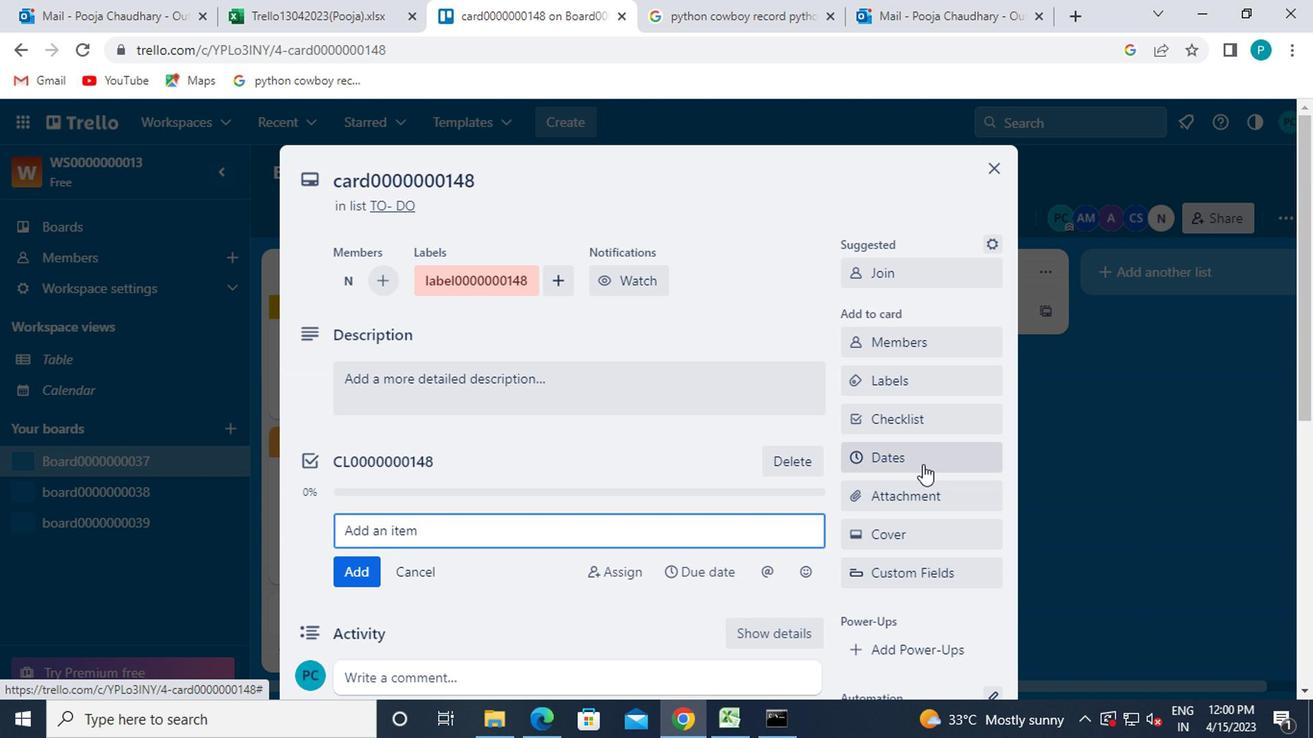 
Action: Mouse pressed left at (918, 465)
Screenshot: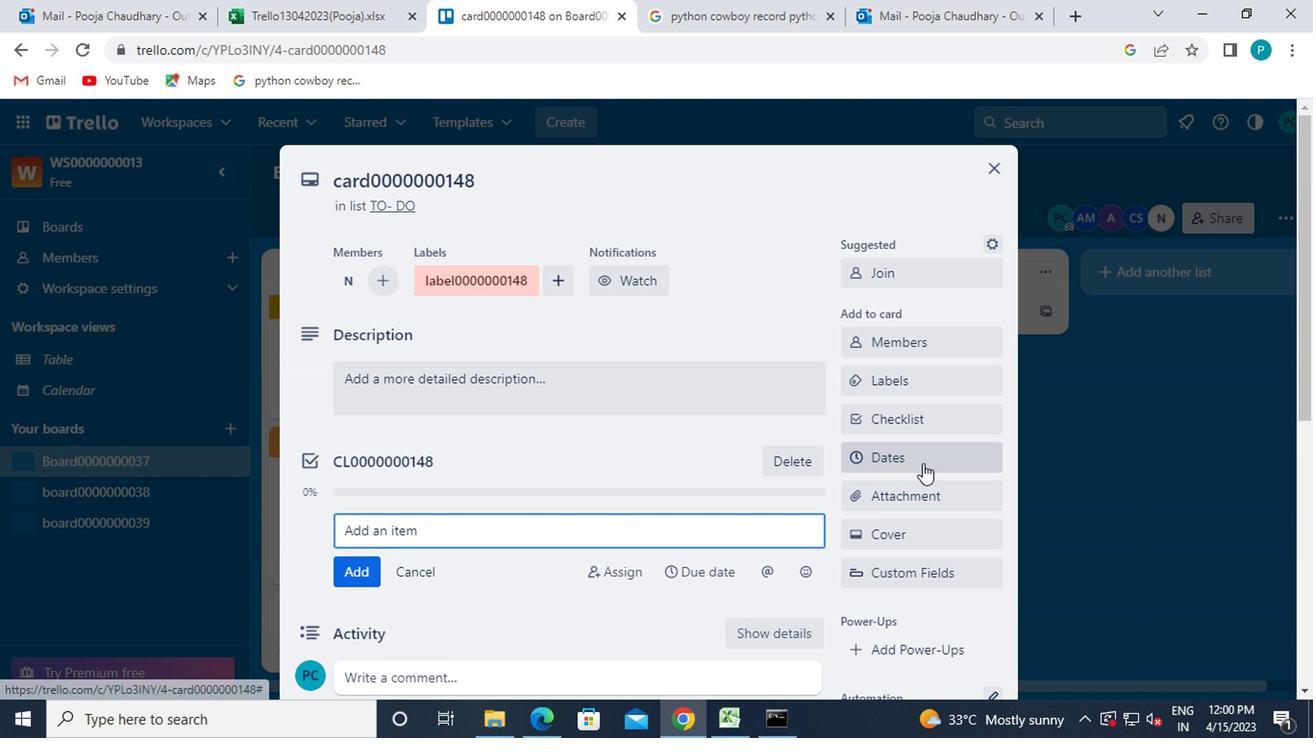 
Action: Mouse moved to (856, 513)
Screenshot: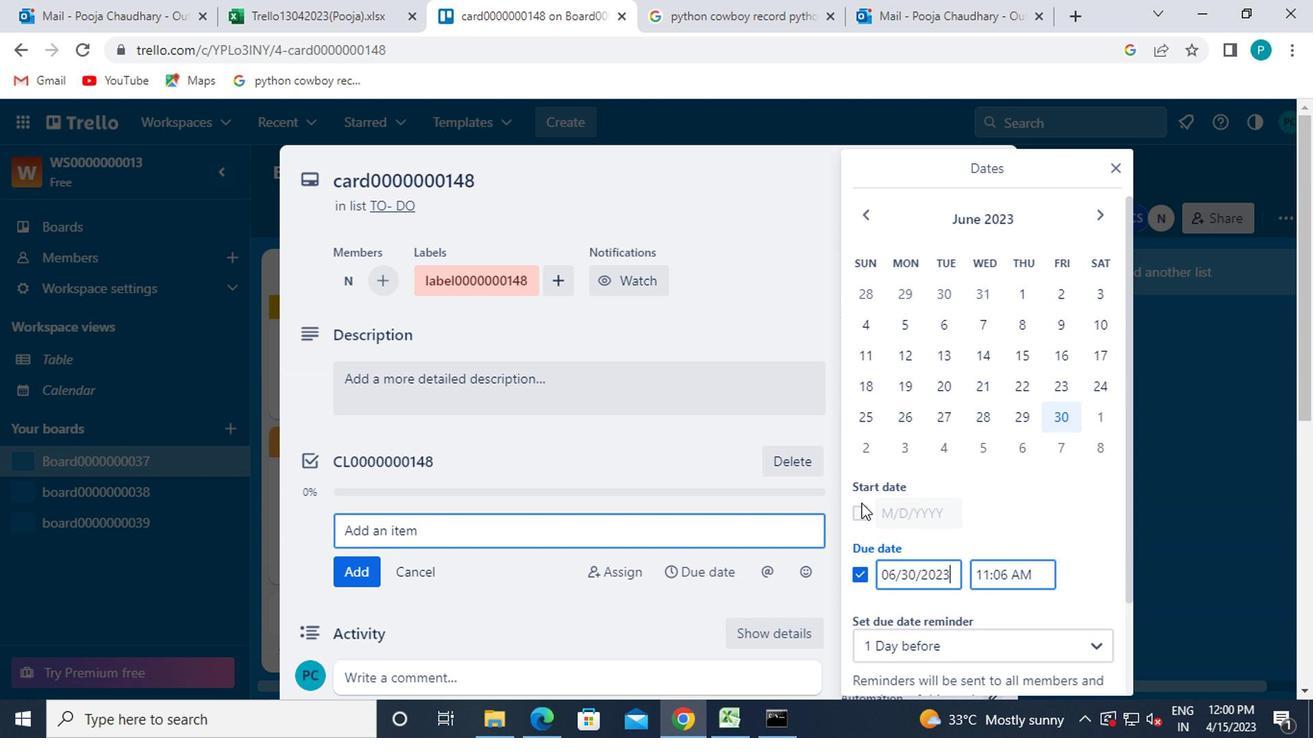 
Action: Mouse pressed left at (856, 513)
Screenshot: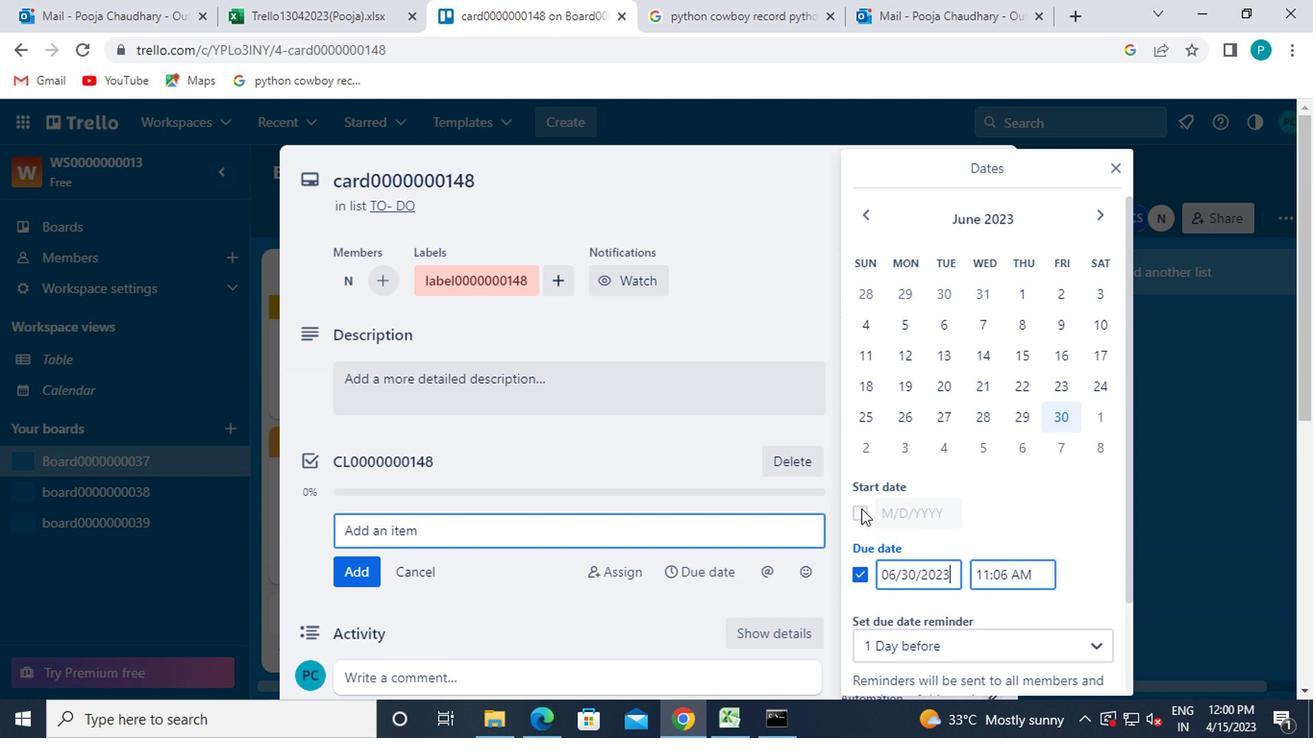 
Action: Mouse moved to (1101, 210)
Screenshot: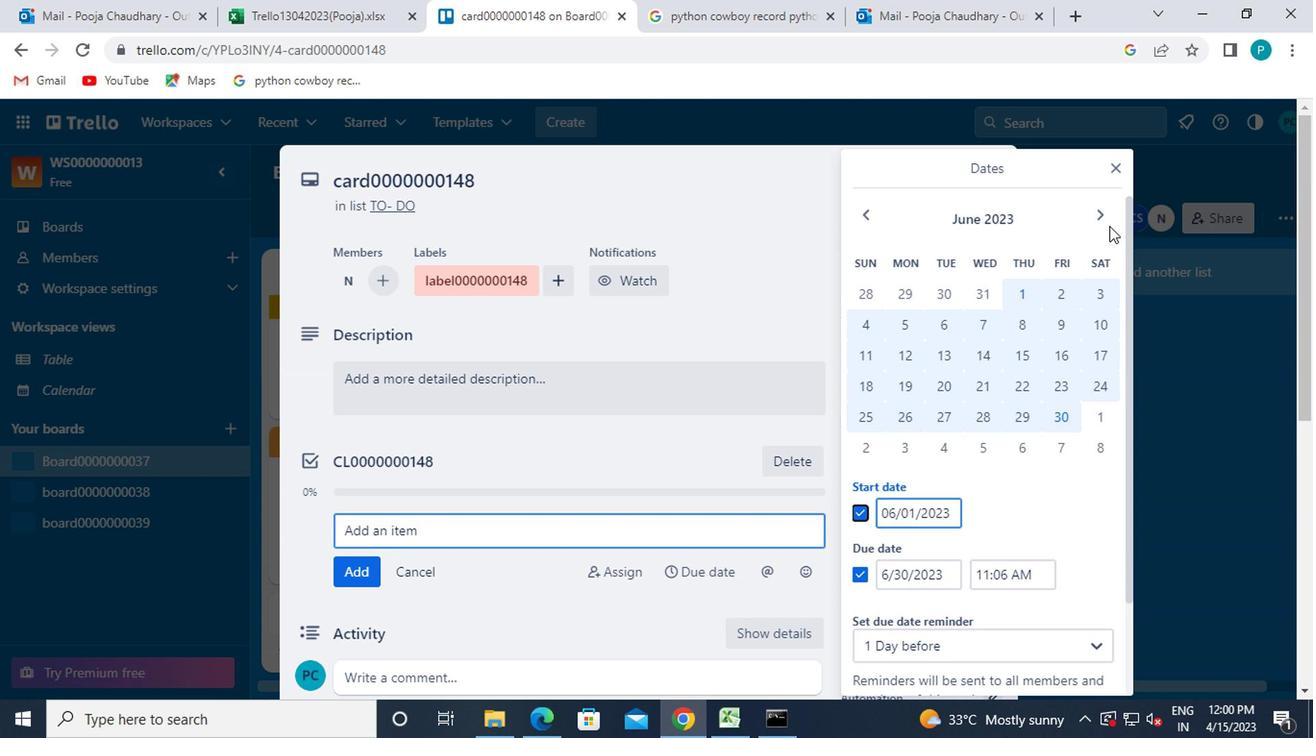 
Action: Mouse pressed left at (1101, 210)
Screenshot: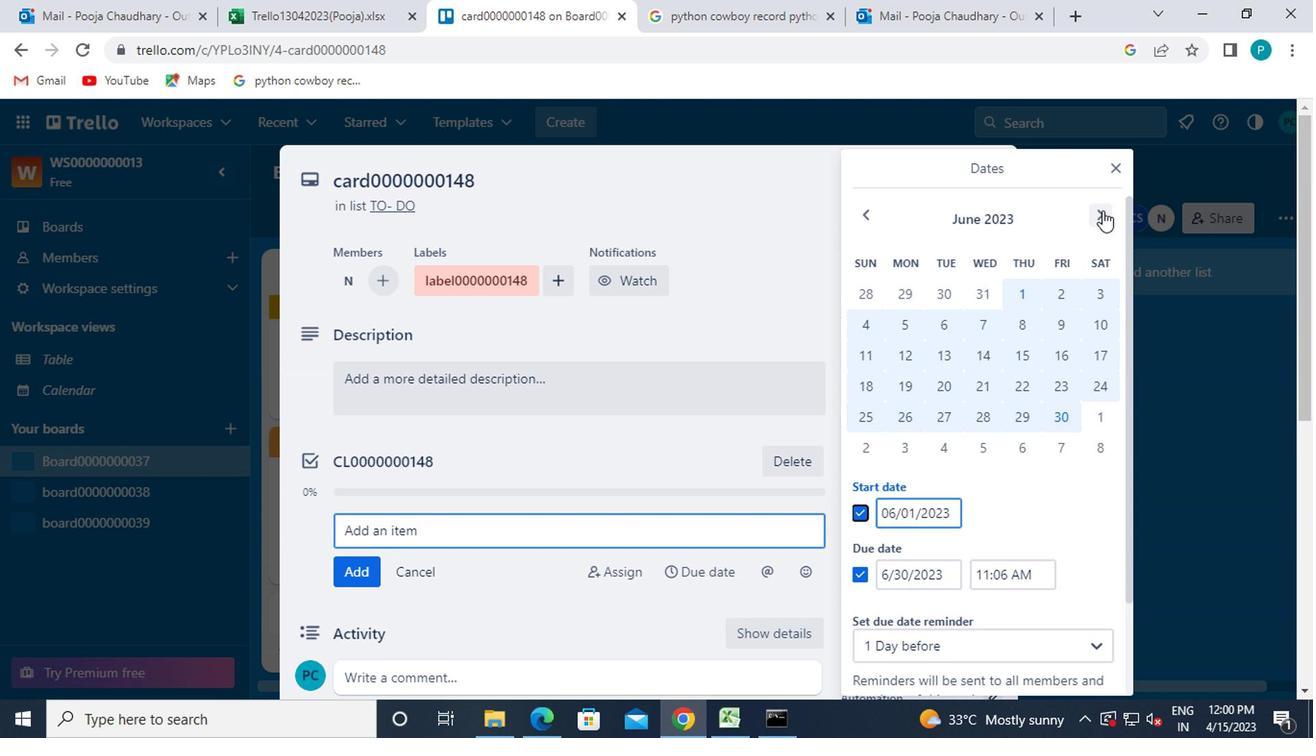 
Action: Mouse moved to (1095, 292)
Screenshot: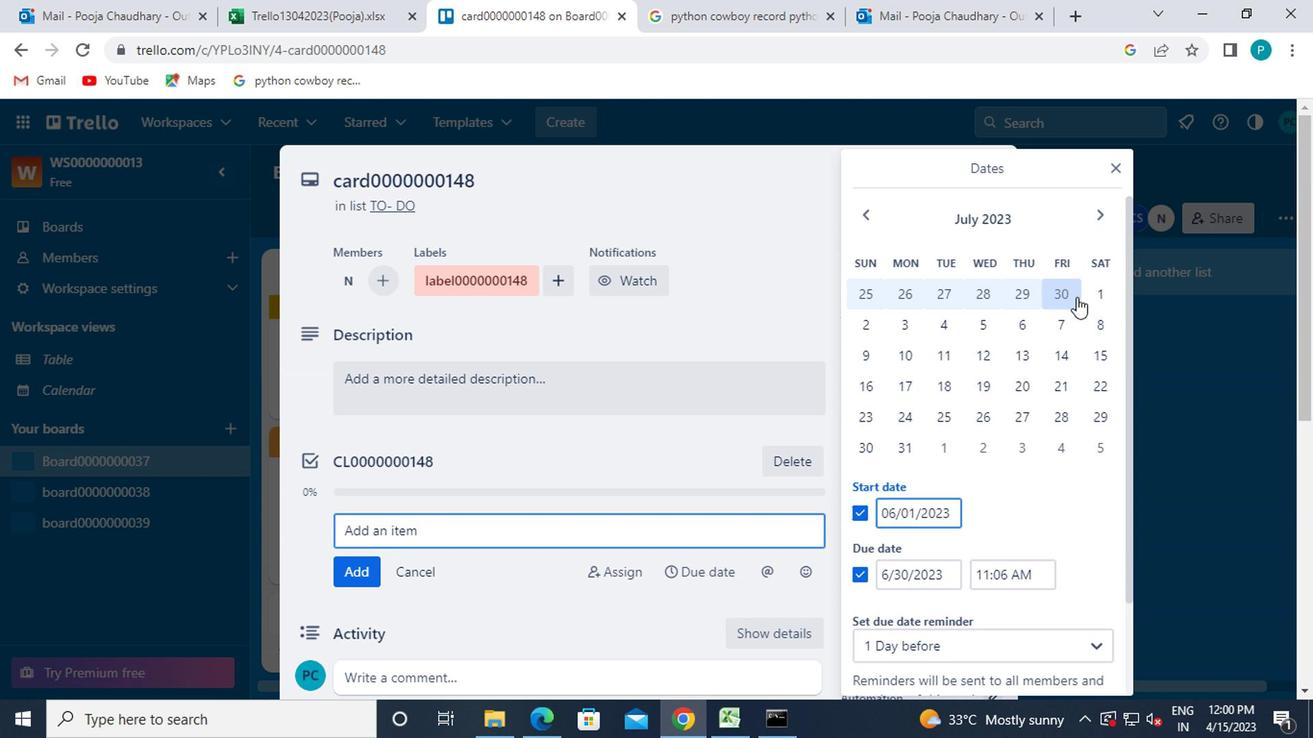 
Action: Mouse pressed left at (1095, 292)
Screenshot: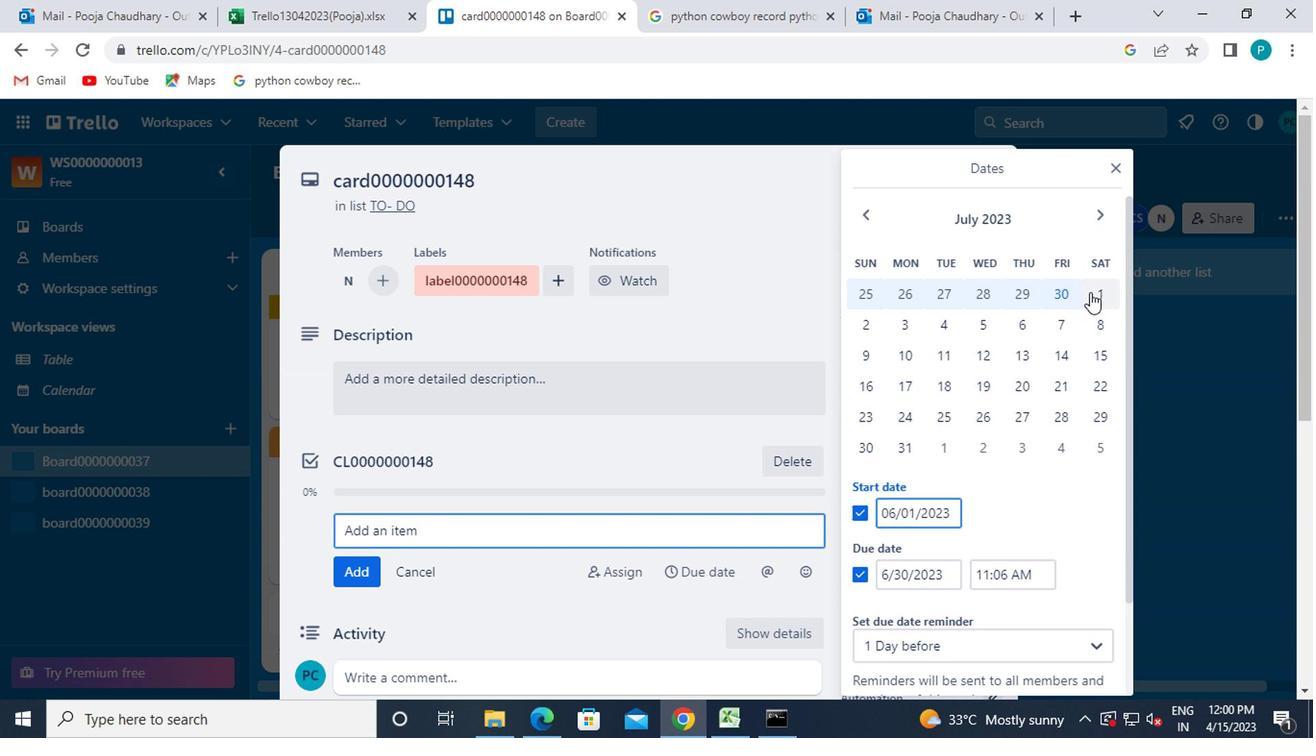 
Action: Mouse moved to (890, 455)
Screenshot: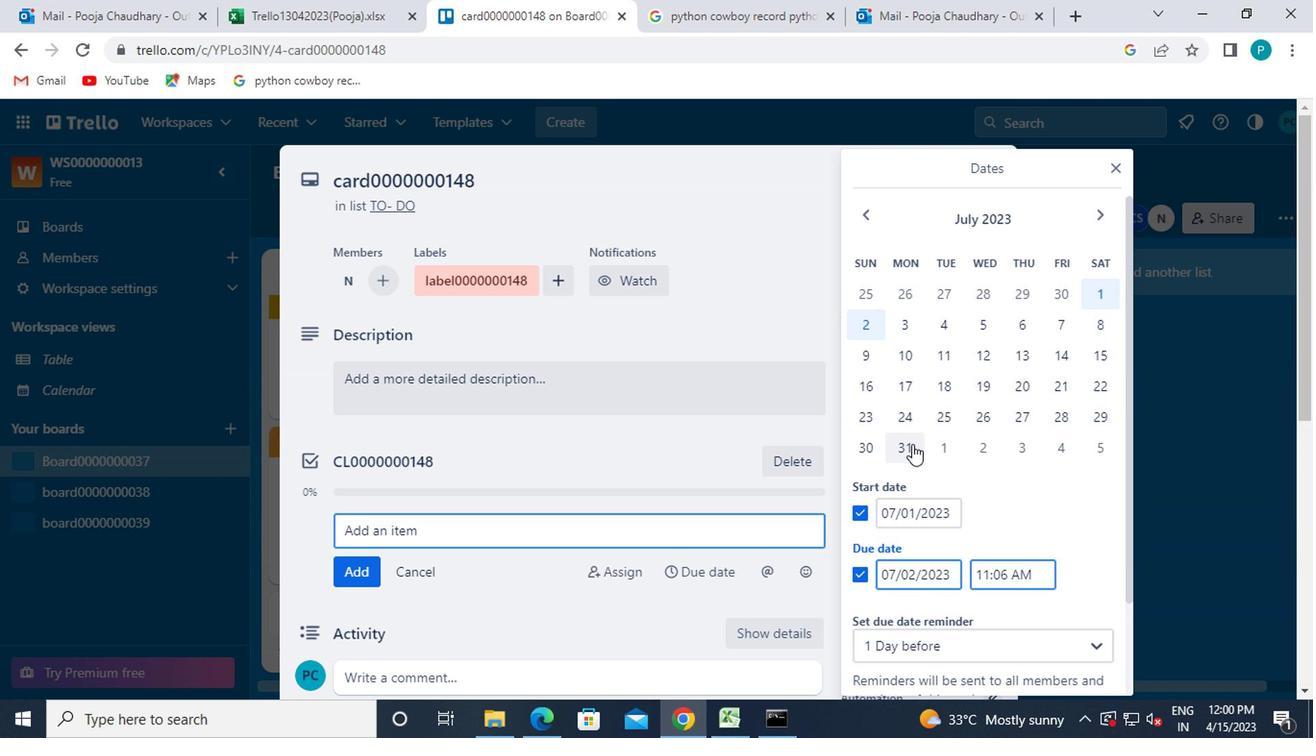 
Action: Mouse pressed left at (890, 455)
Screenshot: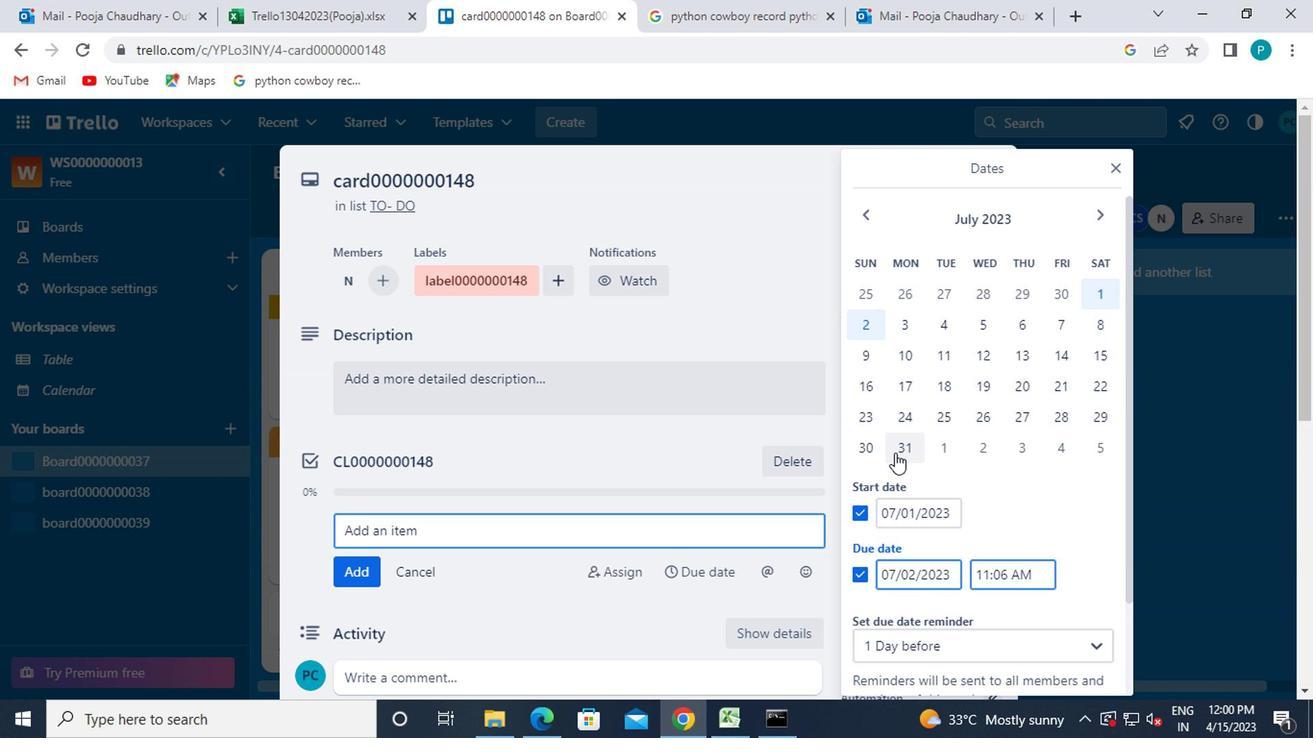 
Action: Mouse moved to (897, 459)
Screenshot: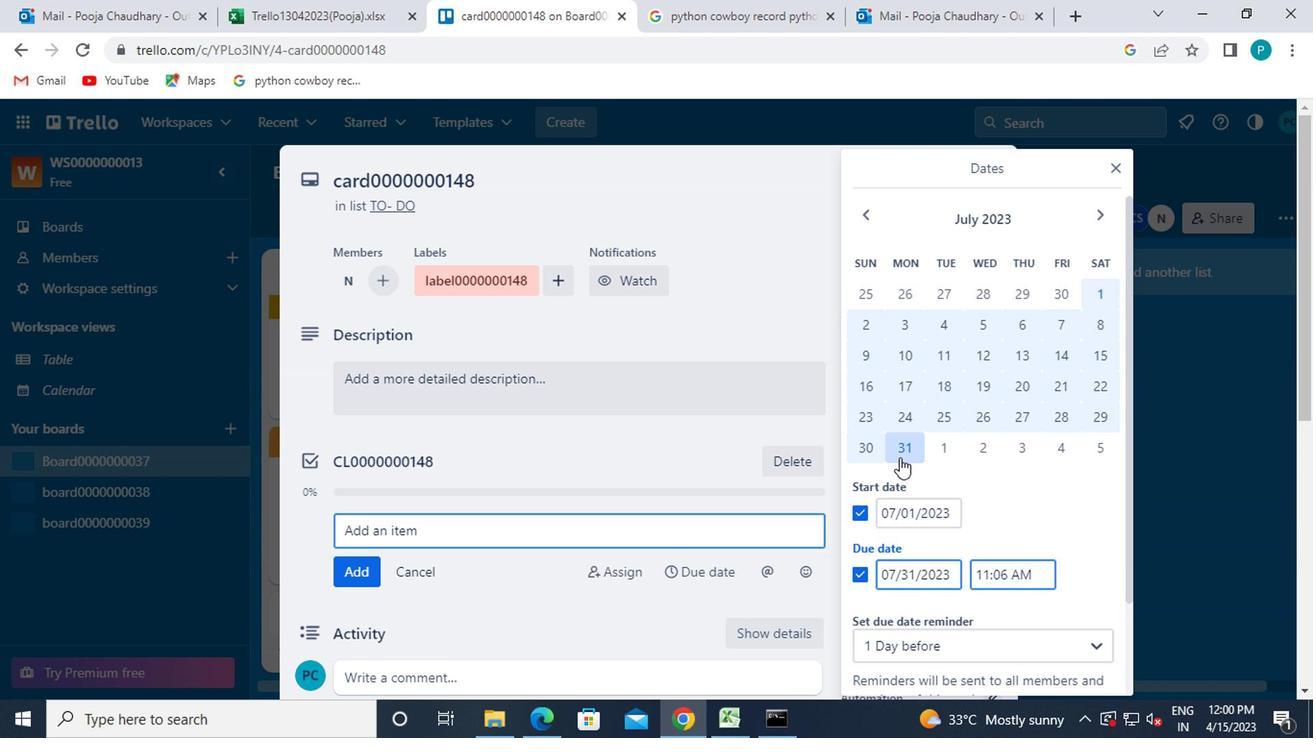 
Action: Mouse scrolled (897, 459) with delta (0, 0)
Screenshot: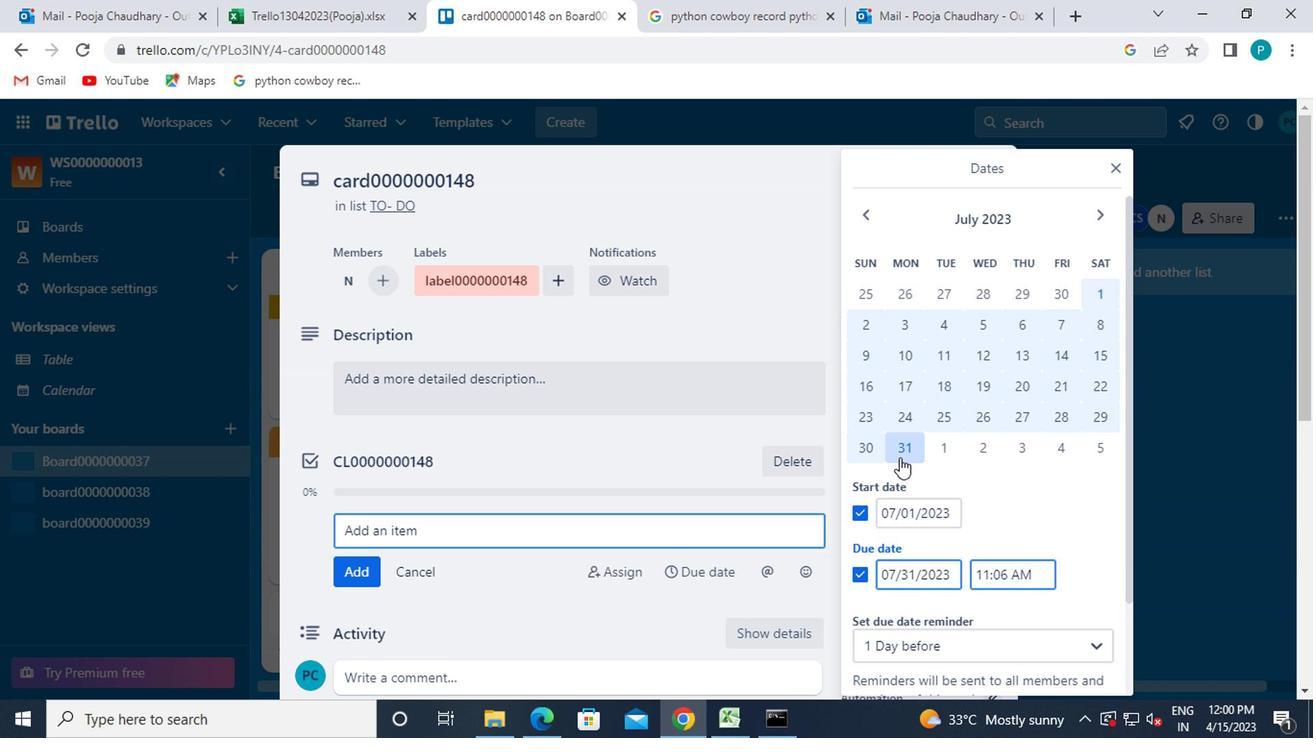 
Action: Mouse moved to (897, 461)
Screenshot: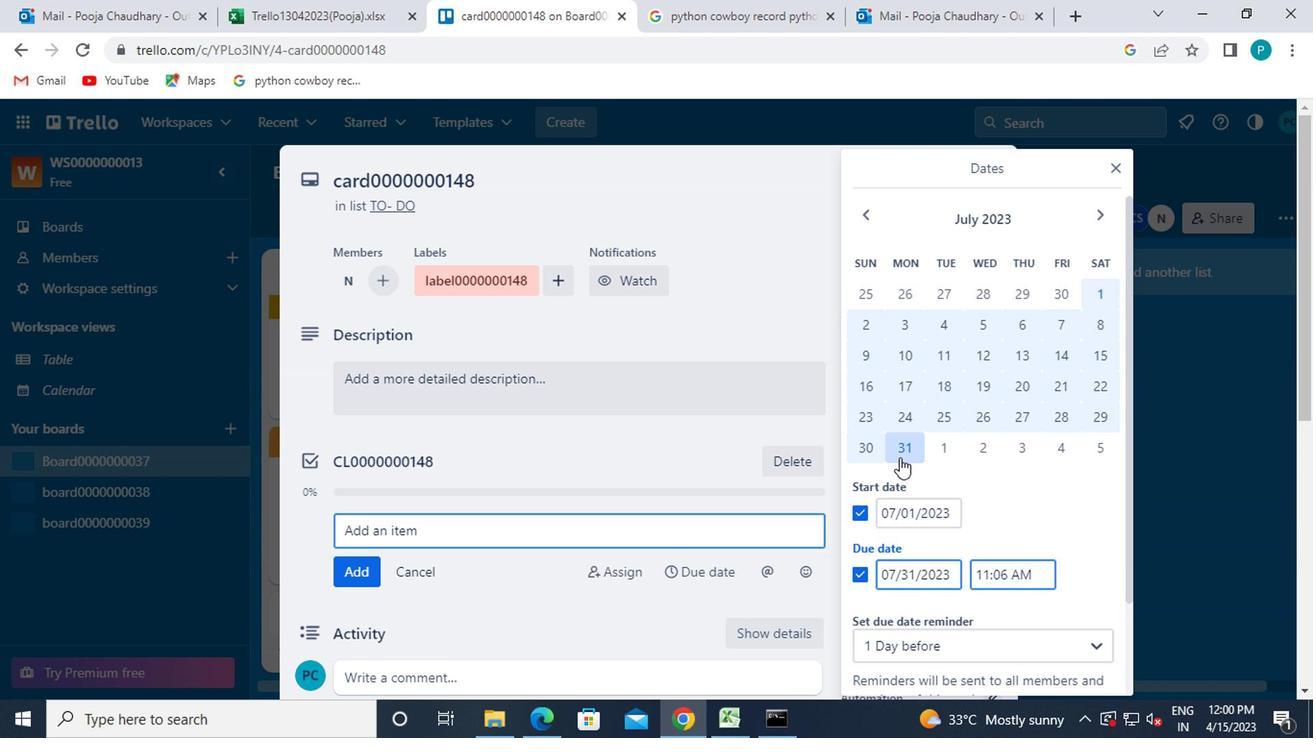 
Action: Mouse scrolled (897, 460) with delta (0, -1)
Screenshot: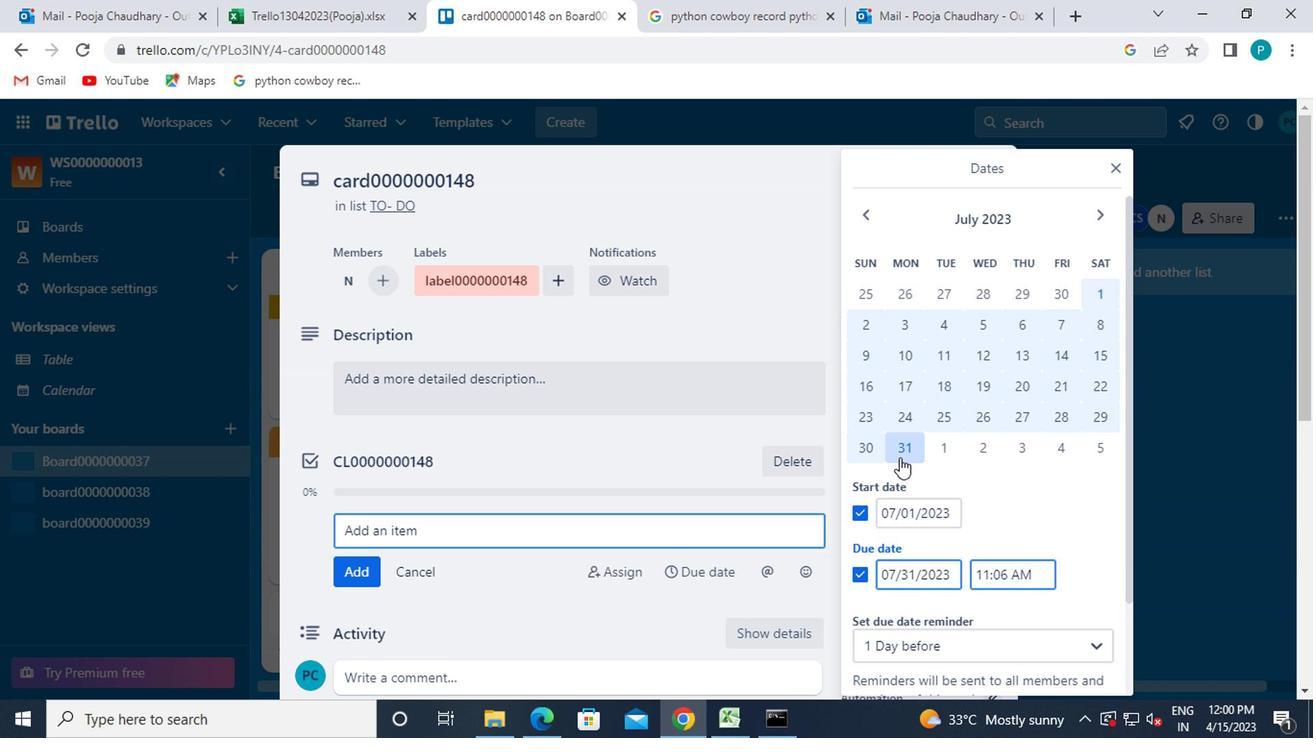 
Action: Mouse moved to (897, 462)
Screenshot: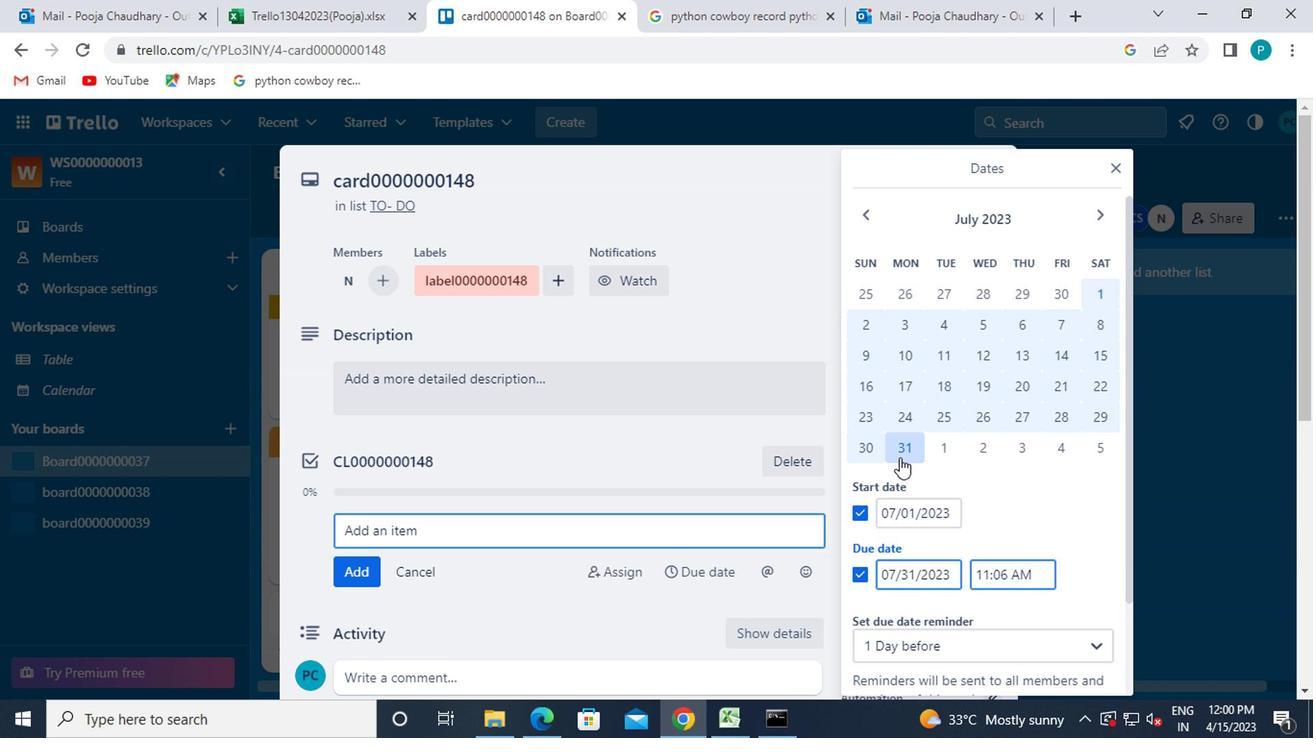 
Action: Mouse scrolled (897, 461) with delta (0, 0)
Screenshot: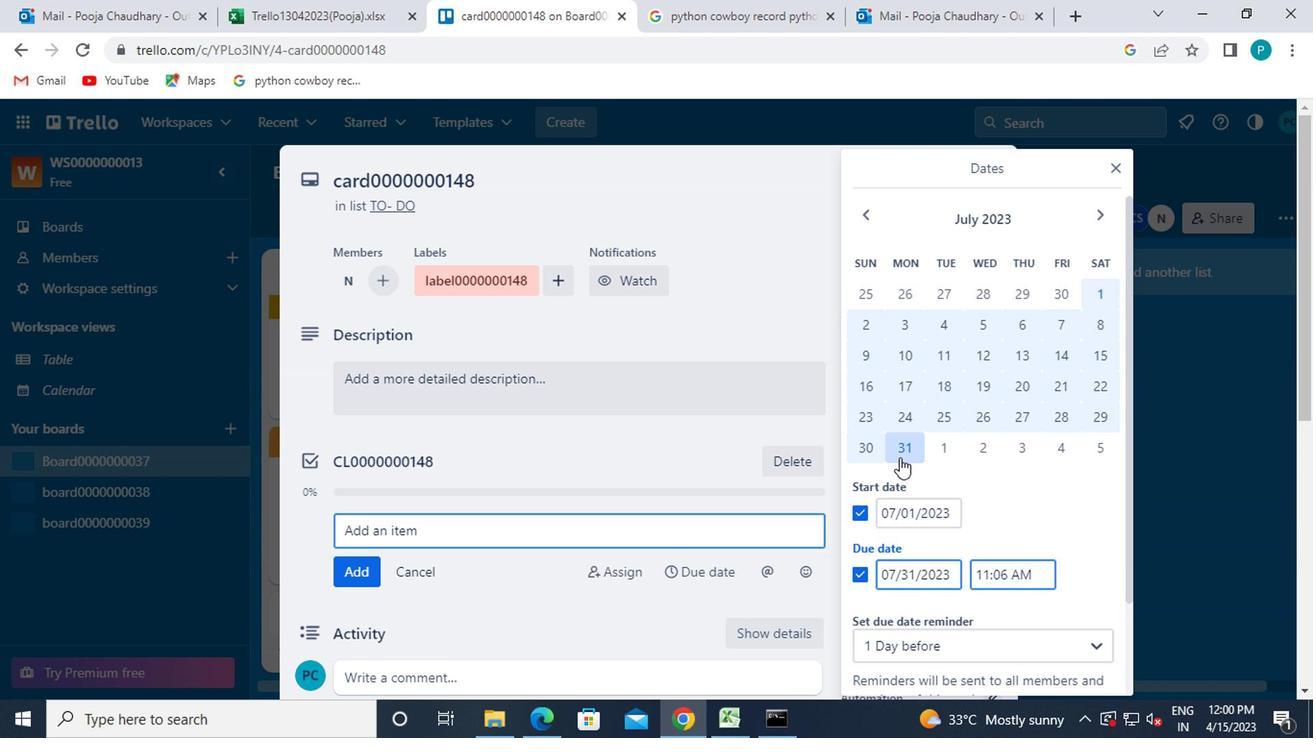 
Action: Mouse moved to (903, 617)
Screenshot: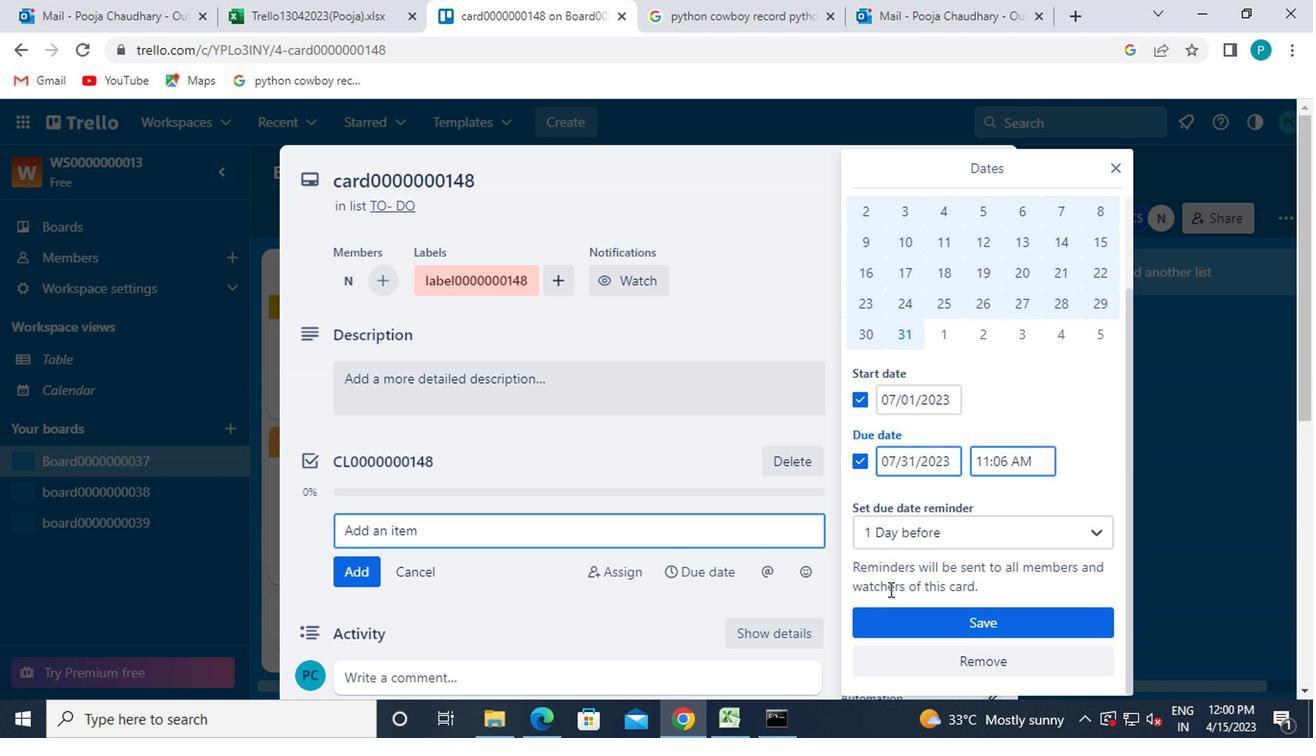 
Action: Mouse pressed left at (903, 617)
Screenshot: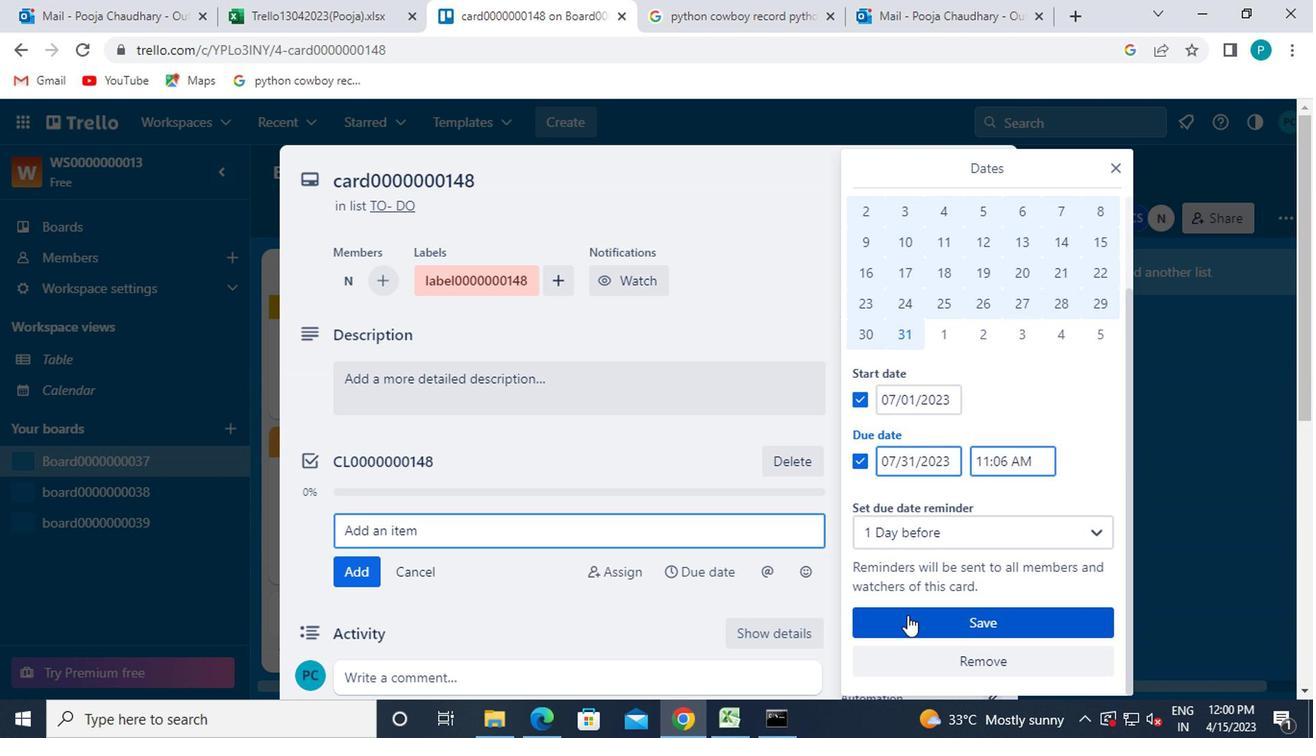
